 Task: Look for space in Mount Pearl, Canada from 10th July, 2023 to 15th July, 2023 for 7 adults in price range Rs.10000 to Rs.15000. Place can be entire place or shared room with 4 bedrooms having 7 beds and 4 bathrooms. Property type can be house, flat, guest house. Amenities needed are: wifi, TV, free parkinig on premises, gym, breakfast. Booking option can be shelf check-in. Required host language is .
Action: Mouse moved to (396, 82)
Screenshot: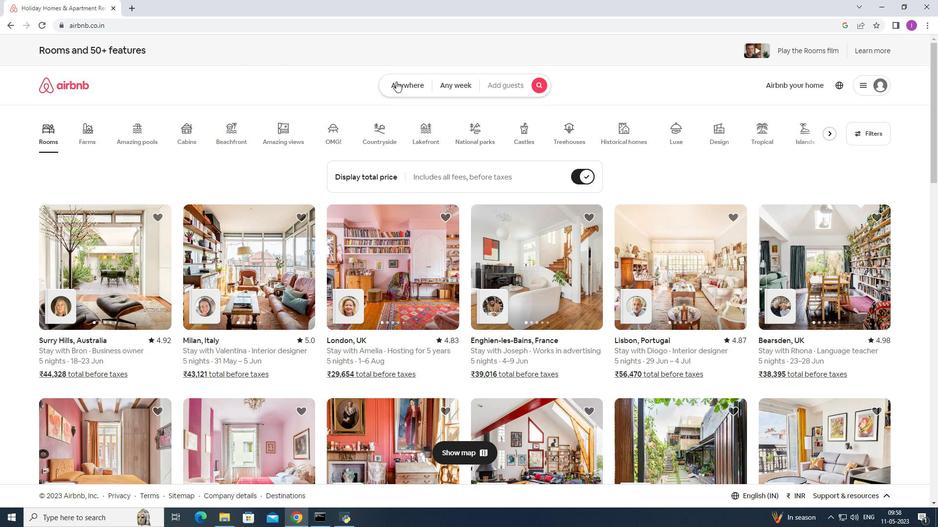 
Action: Mouse pressed left at (396, 82)
Screenshot: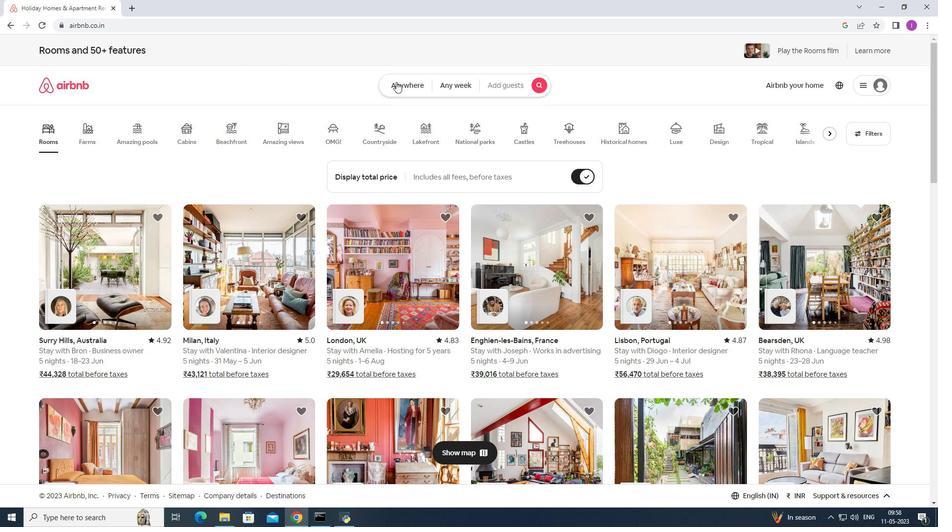 
Action: Mouse moved to (273, 128)
Screenshot: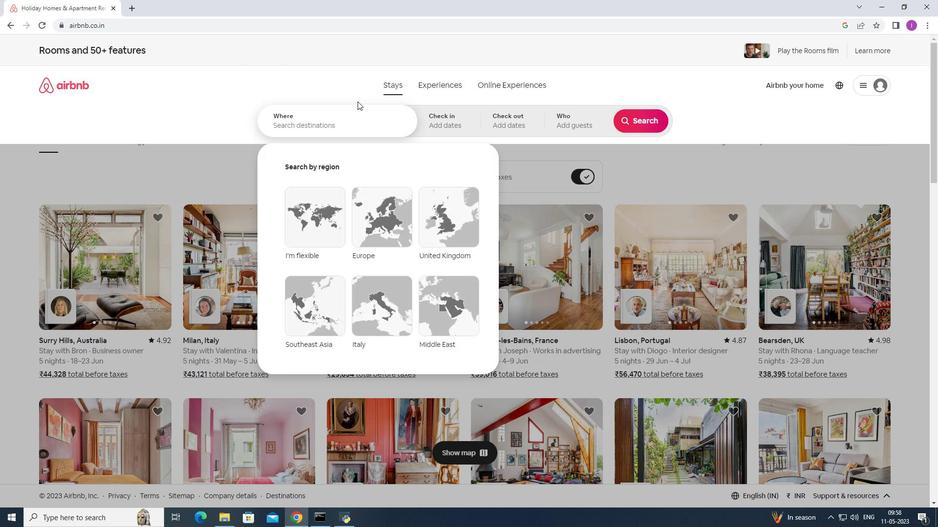 
Action: Mouse pressed left at (273, 128)
Screenshot: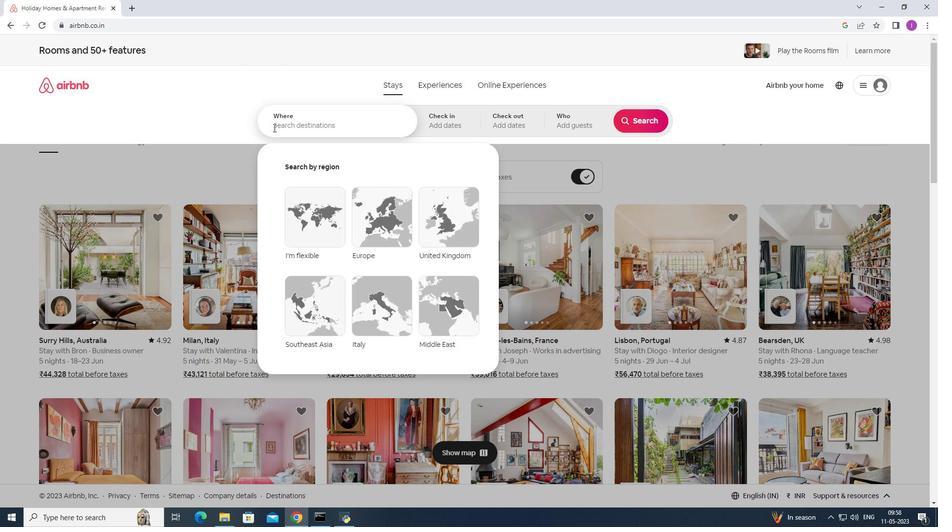 
Action: Mouse moved to (344, 114)
Screenshot: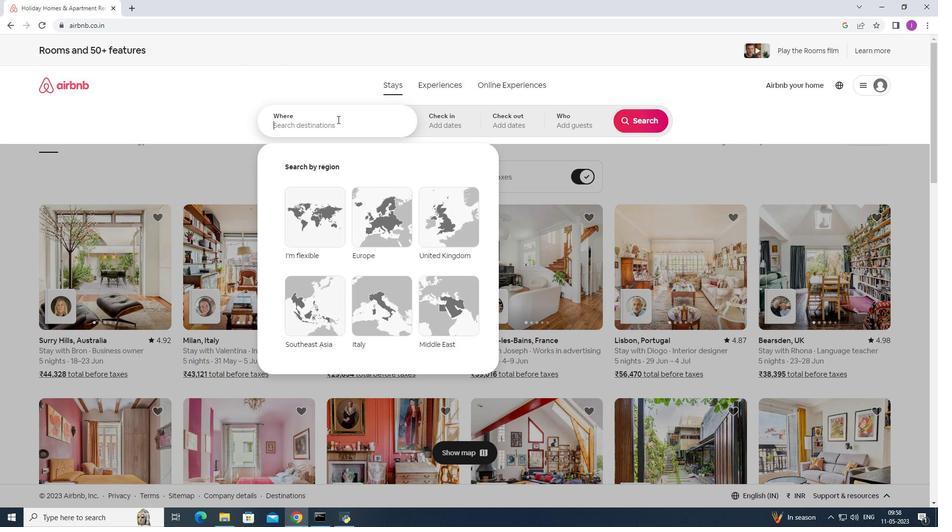 
Action: Key pressed <Key.shift>Mount<Key.space><Key.shift>Pearl,<Key.shift>Canada
Screenshot: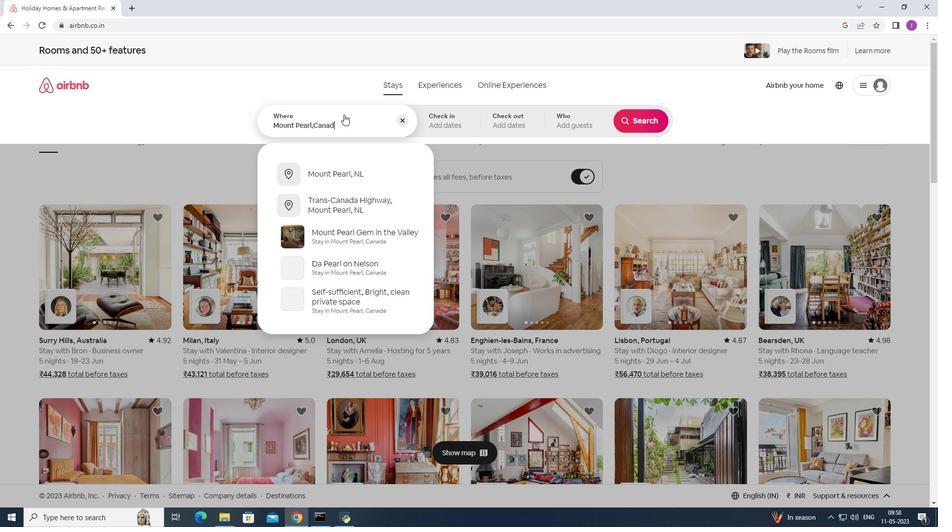 
Action: Mouse moved to (452, 123)
Screenshot: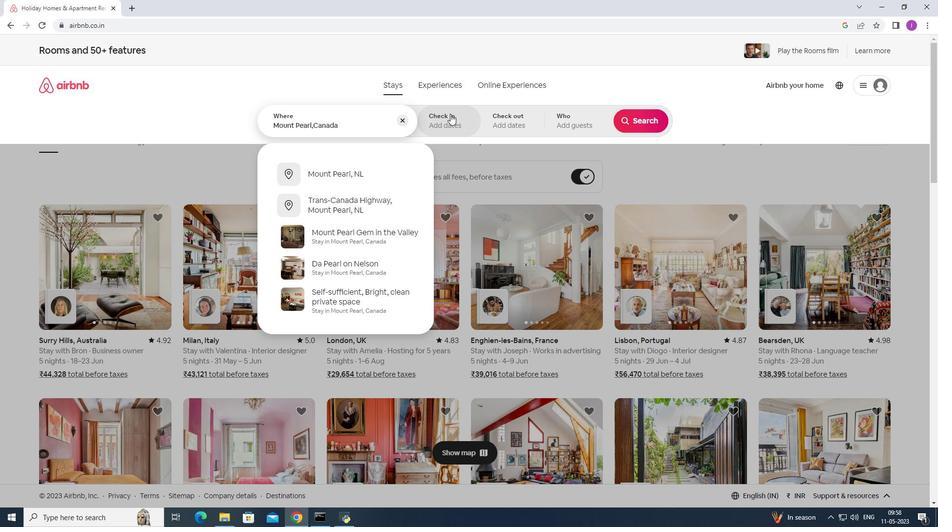 
Action: Mouse pressed left at (452, 123)
Screenshot: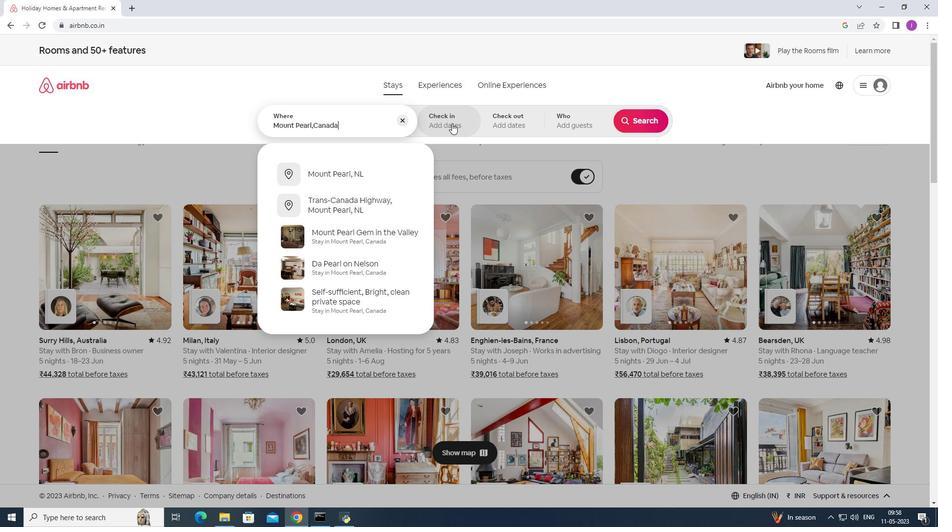 
Action: Mouse moved to (635, 193)
Screenshot: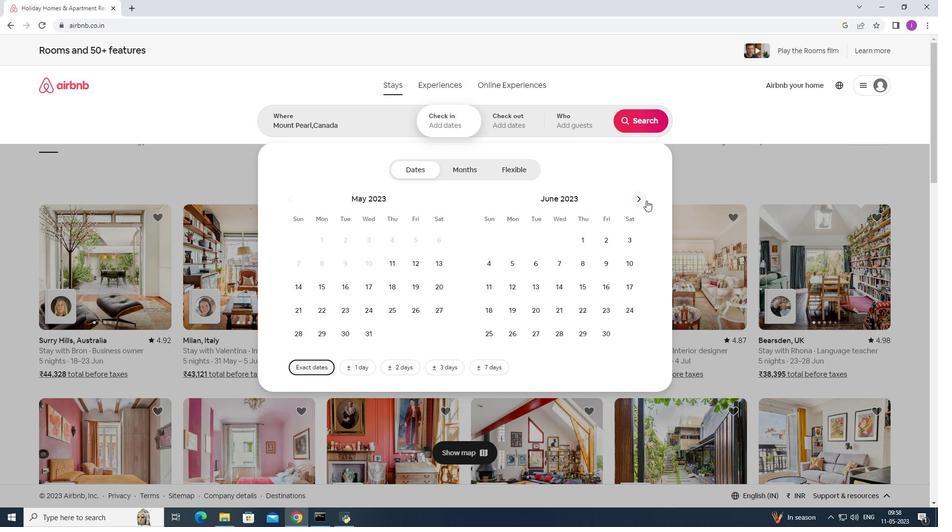 
Action: Mouse pressed left at (635, 193)
Screenshot: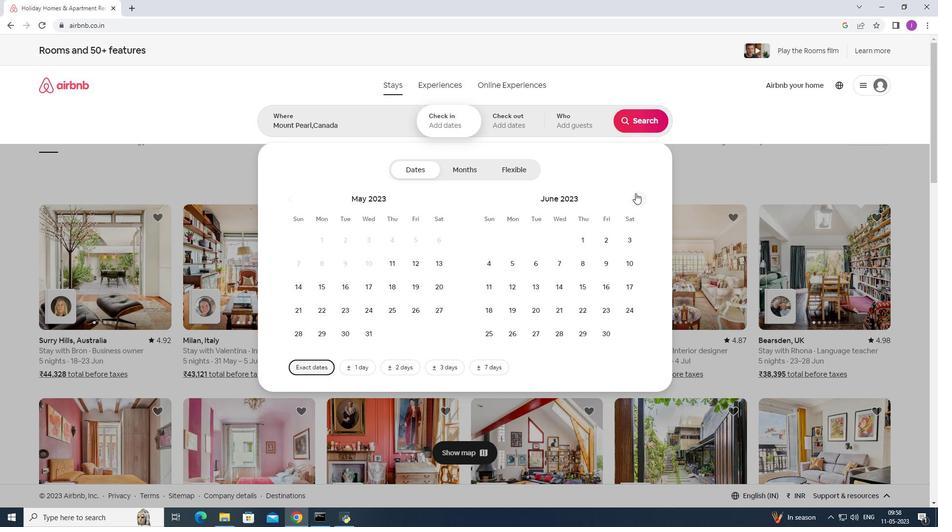 
Action: Mouse moved to (512, 283)
Screenshot: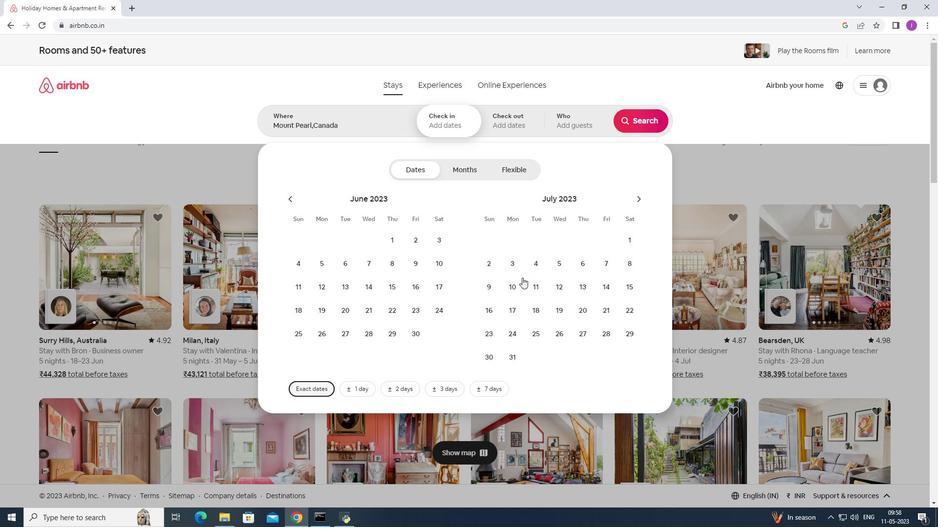 
Action: Mouse pressed left at (512, 283)
Screenshot: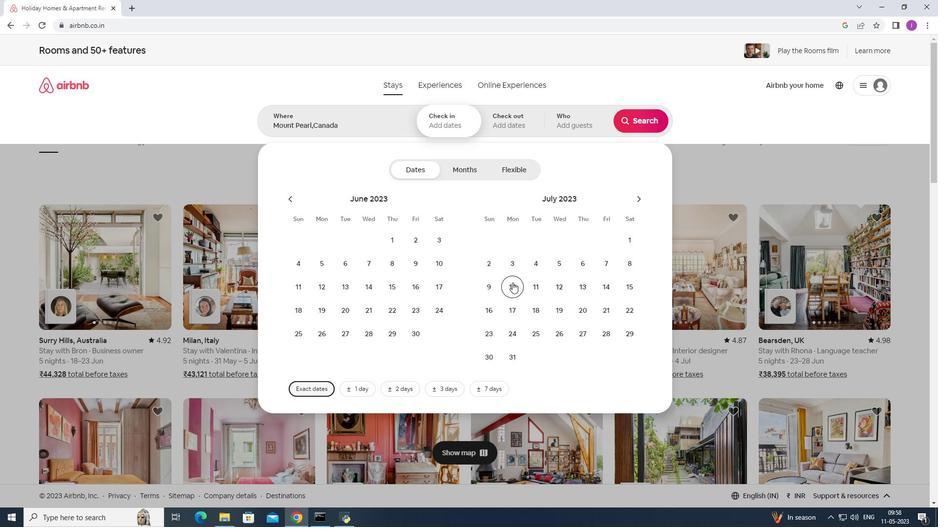 
Action: Mouse moved to (635, 291)
Screenshot: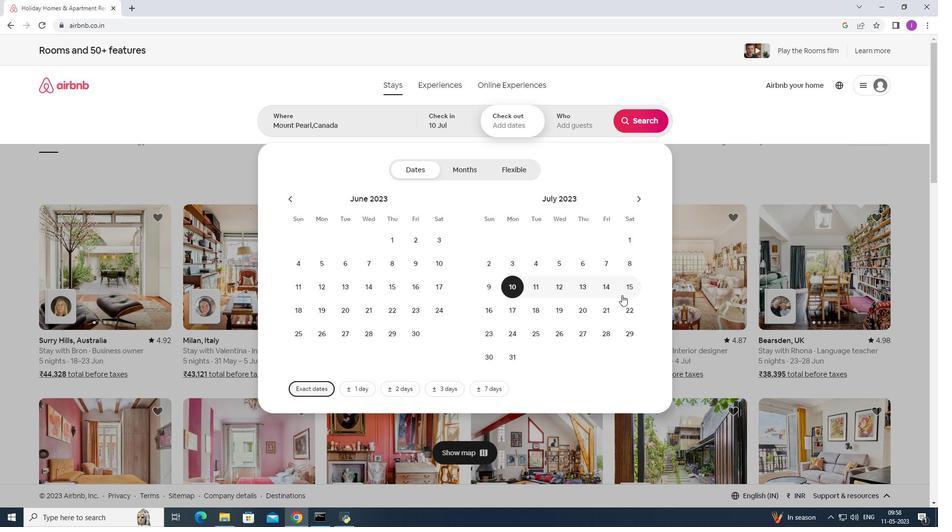 
Action: Mouse pressed left at (635, 291)
Screenshot: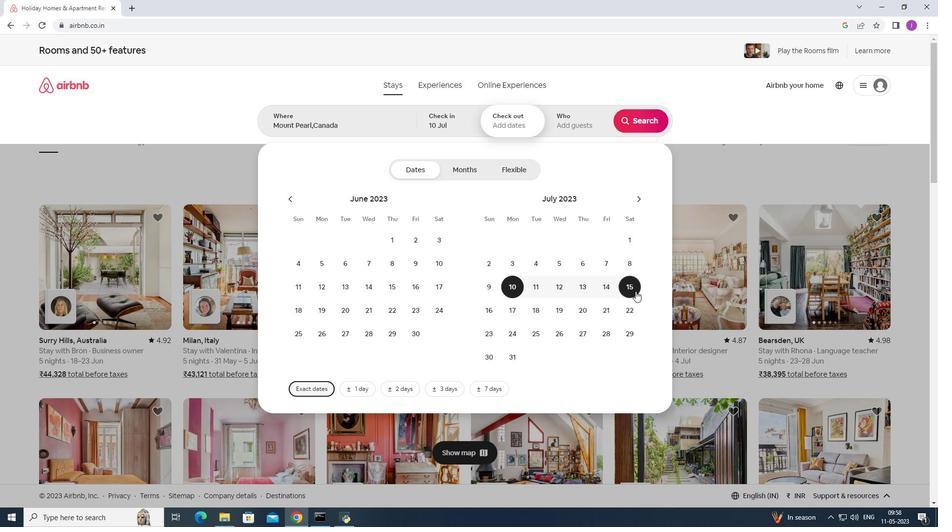 
Action: Mouse moved to (593, 126)
Screenshot: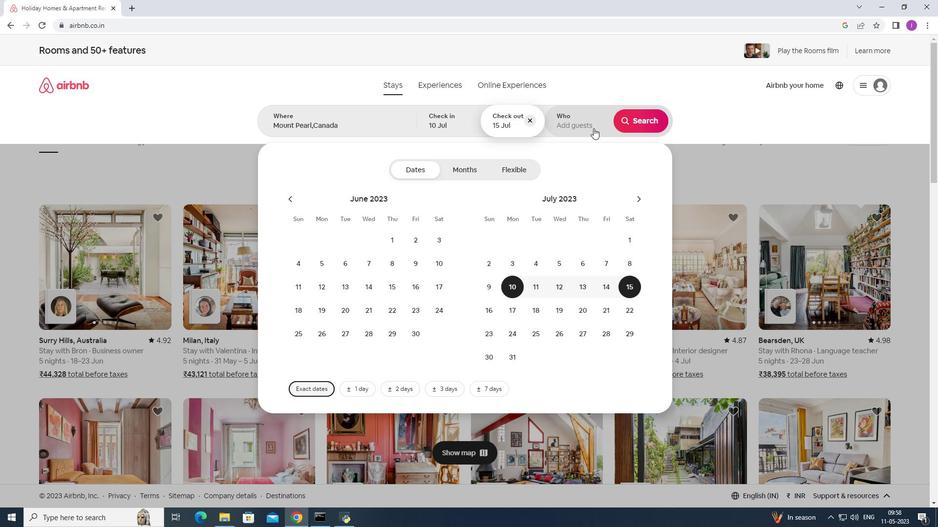 
Action: Mouse pressed left at (593, 126)
Screenshot: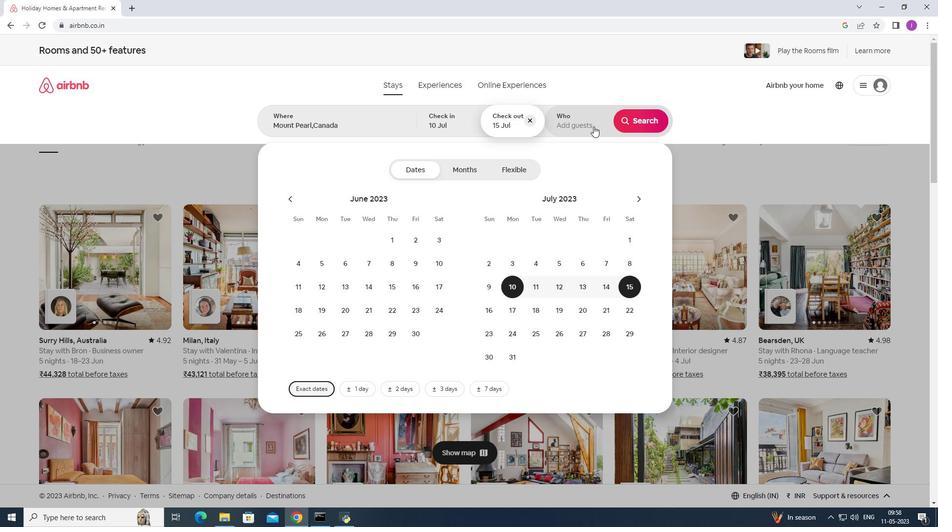 
Action: Mouse moved to (646, 173)
Screenshot: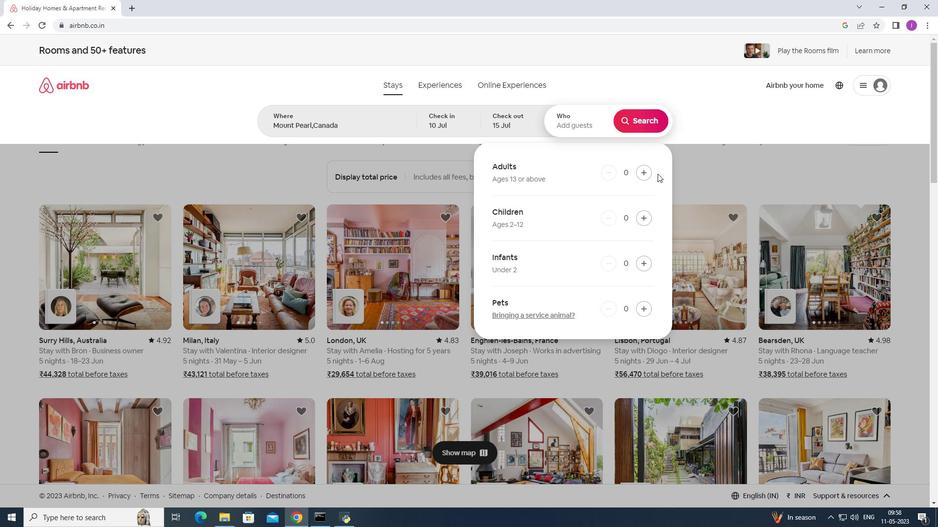 
Action: Mouse pressed left at (646, 173)
Screenshot: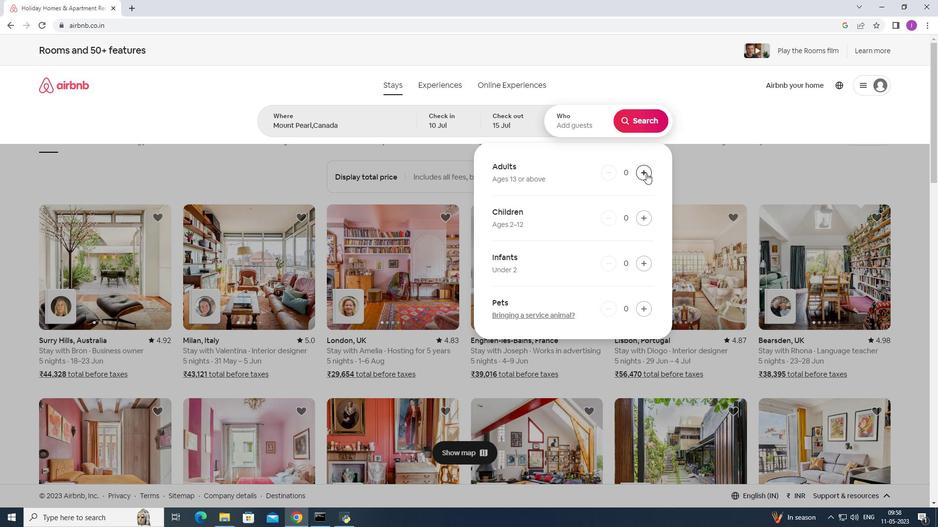 
Action: Mouse pressed left at (646, 173)
Screenshot: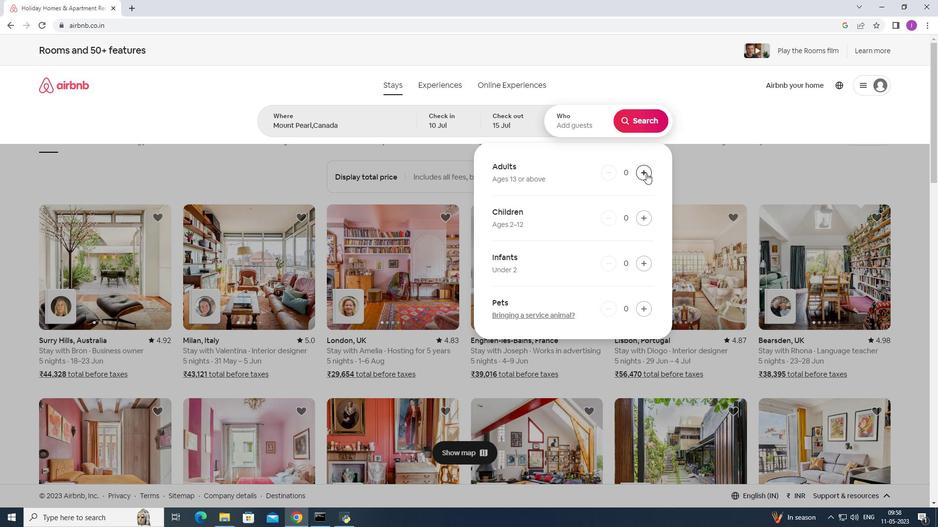 
Action: Mouse pressed left at (646, 173)
Screenshot: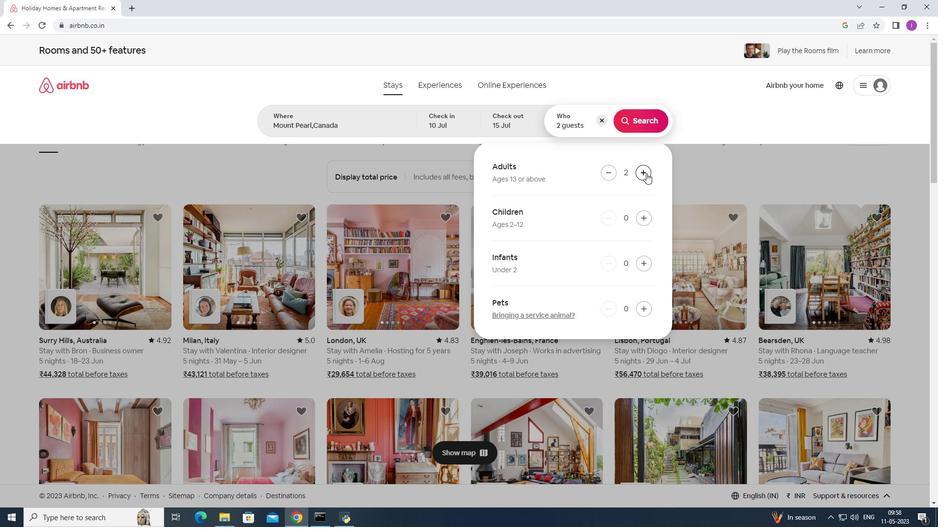 
Action: Mouse pressed left at (646, 173)
Screenshot: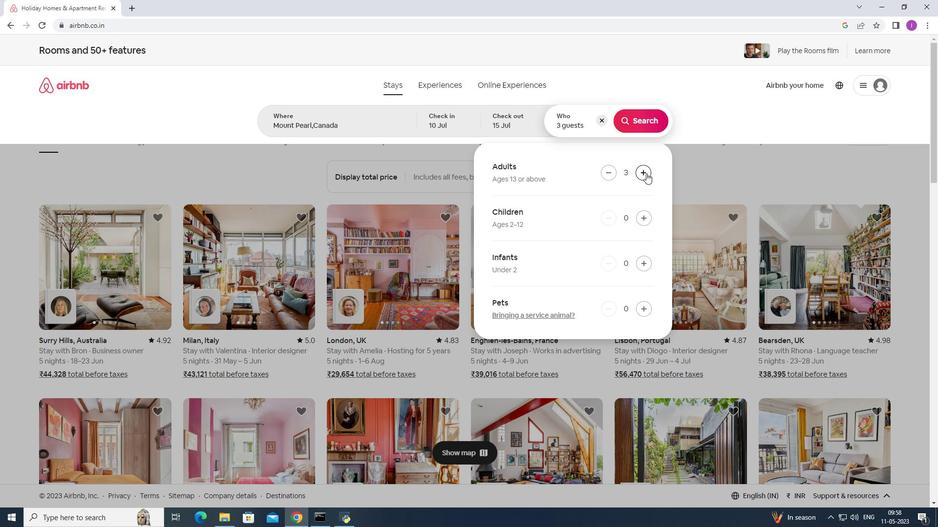 
Action: Mouse pressed left at (646, 173)
Screenshot: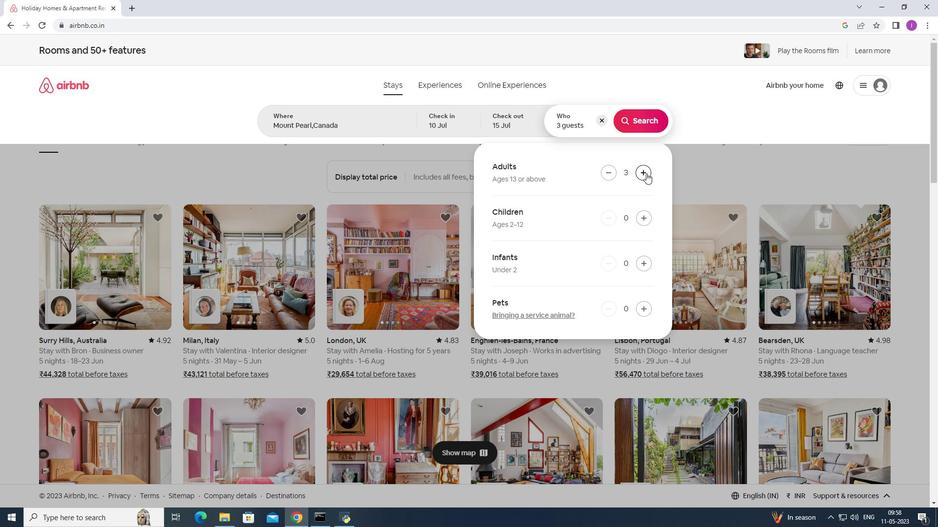 
Action: Mouse pressed left at (646, 173)
Screenshot: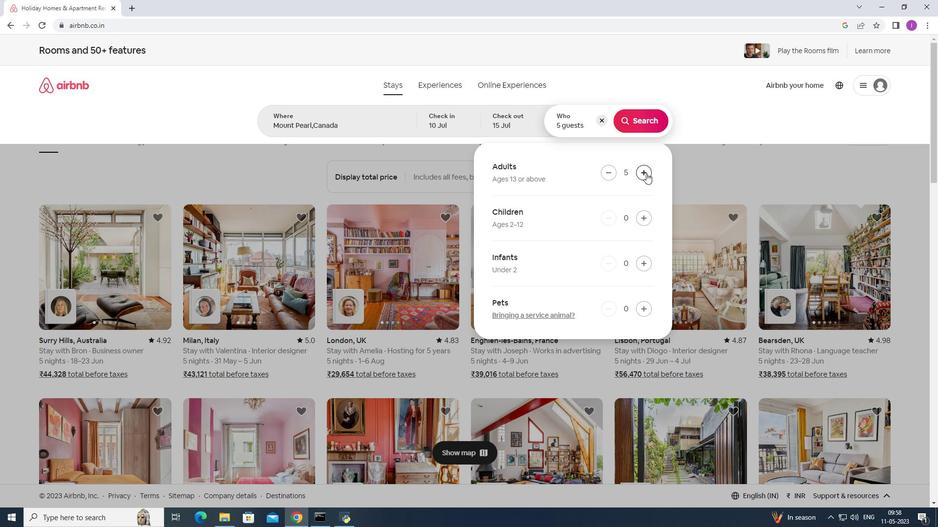 
Action: Mouse pressed left at (646, 173)
Screenshot: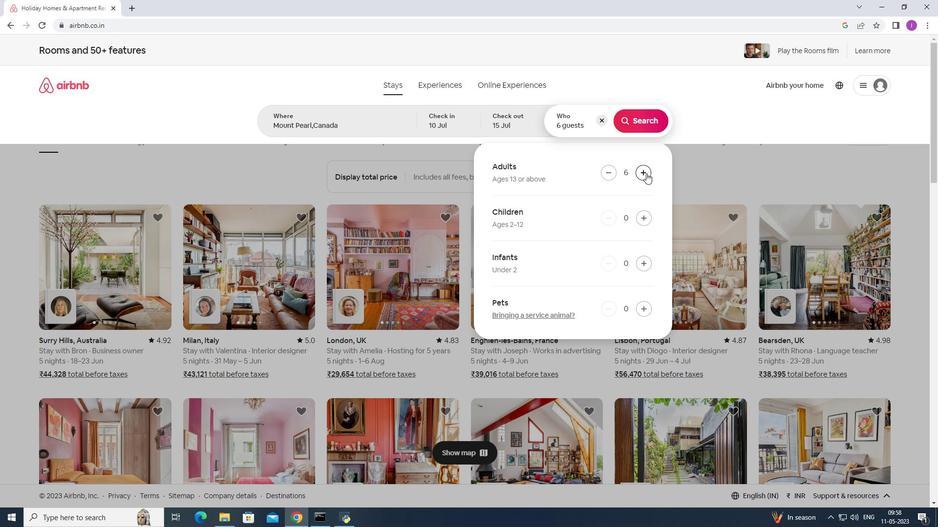 
Action: Mouse moved to (621, 122)
Screenshot: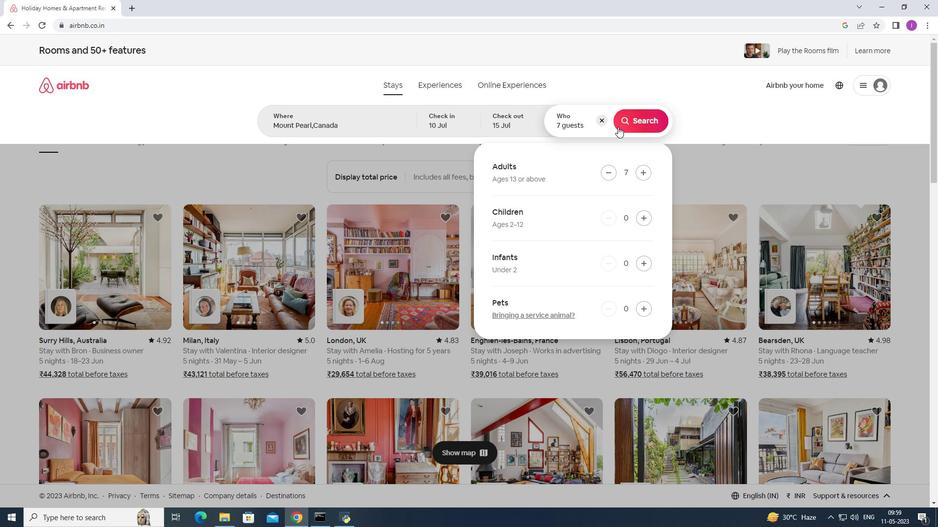 
Action: Mouse pressed left at (621, 122)
Screenshot: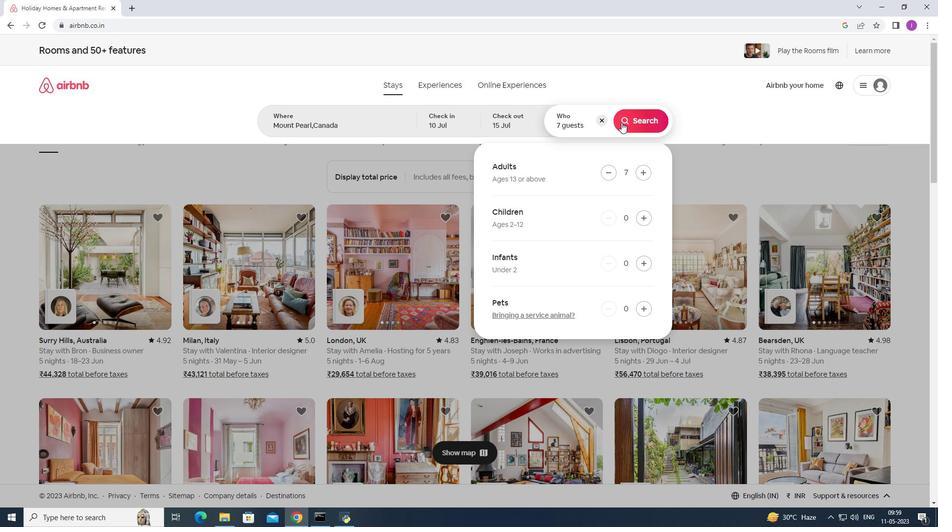 
Action: Mouse moved to (894, 91)
Screenshot: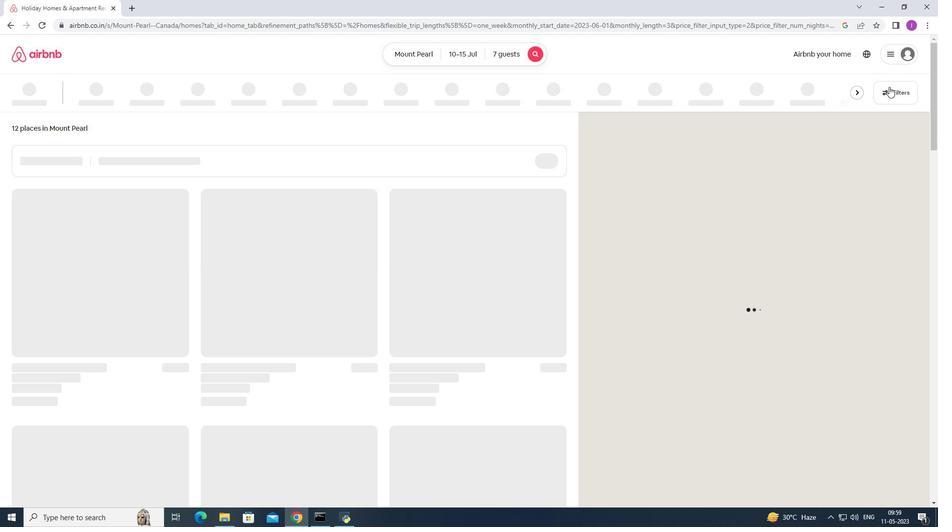 
Action: Mouse pressed left at (894, 91)
Screenshot: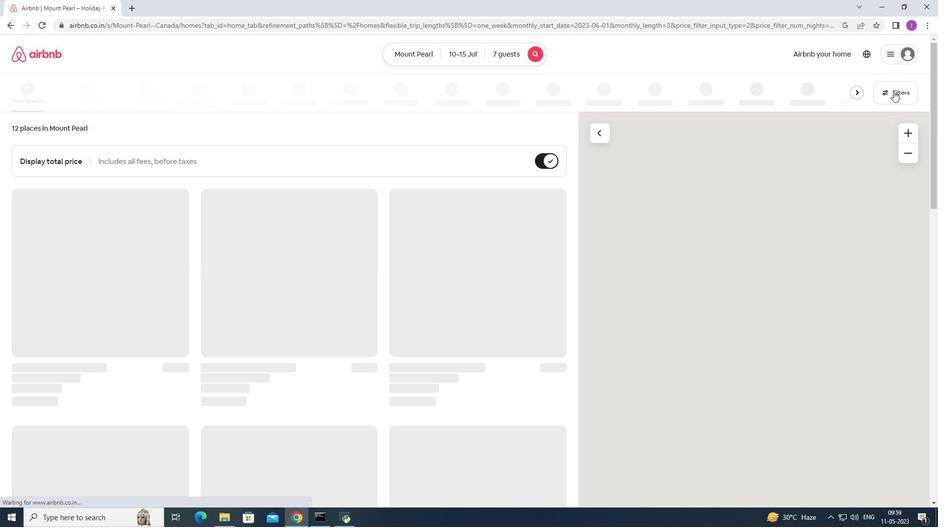
Action: Mouse moved to (525, 333)
Screenshot: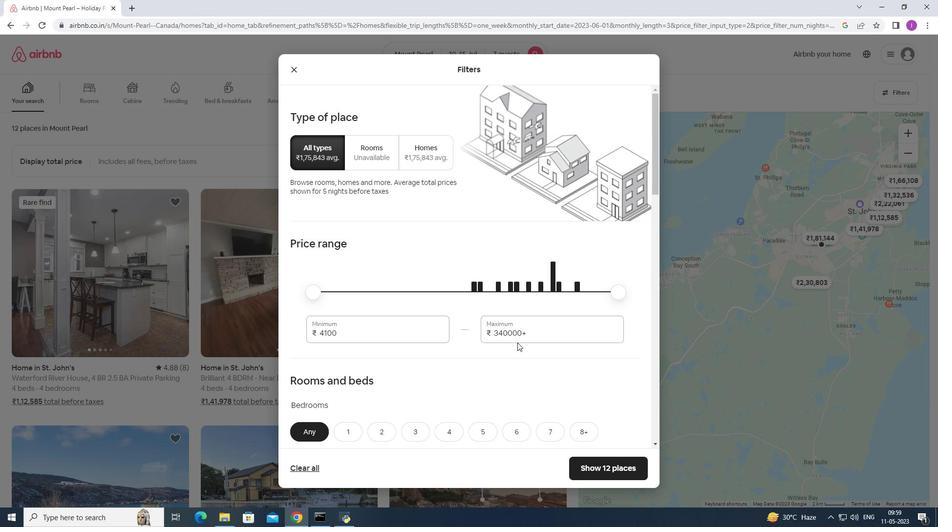
Action: Mouse pressed left at (525, 333)
Screenshot: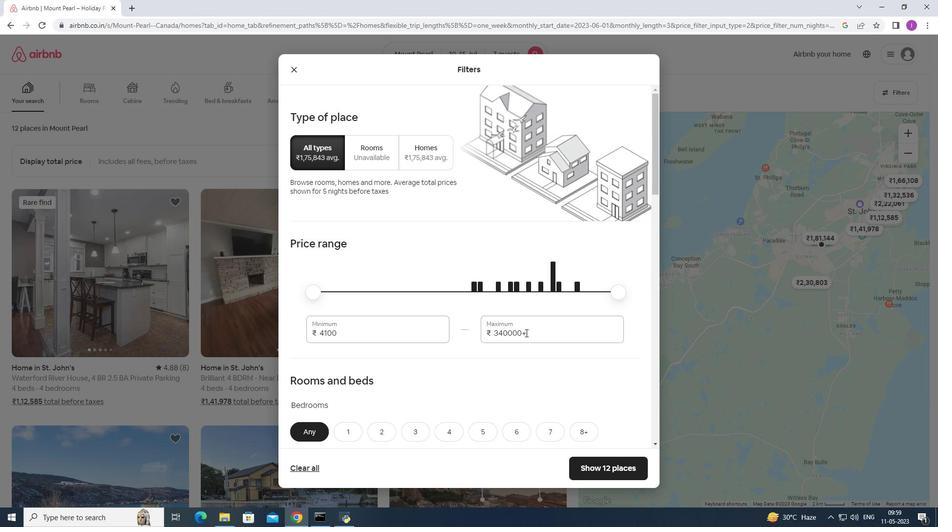 
Action: Mouse moved to (482, 336)
Screenshot: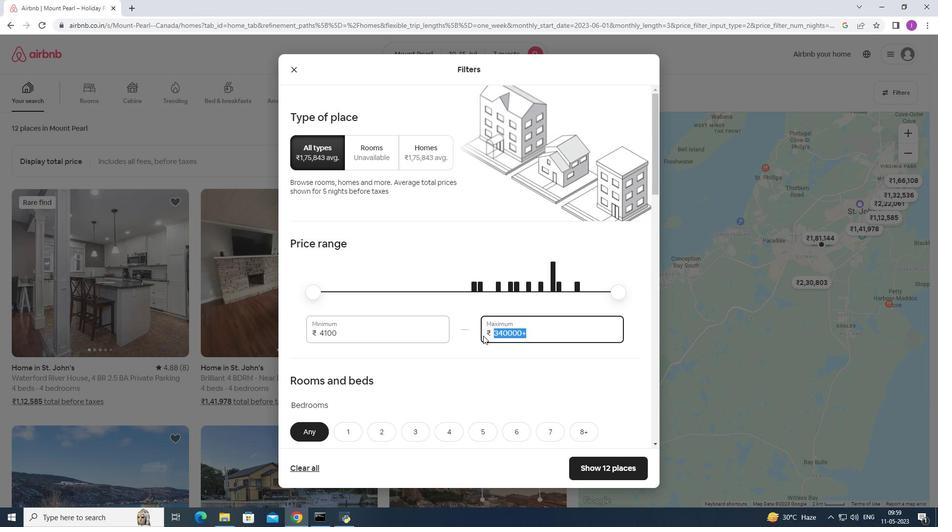 
Action: Key pressed 1
Screenshot: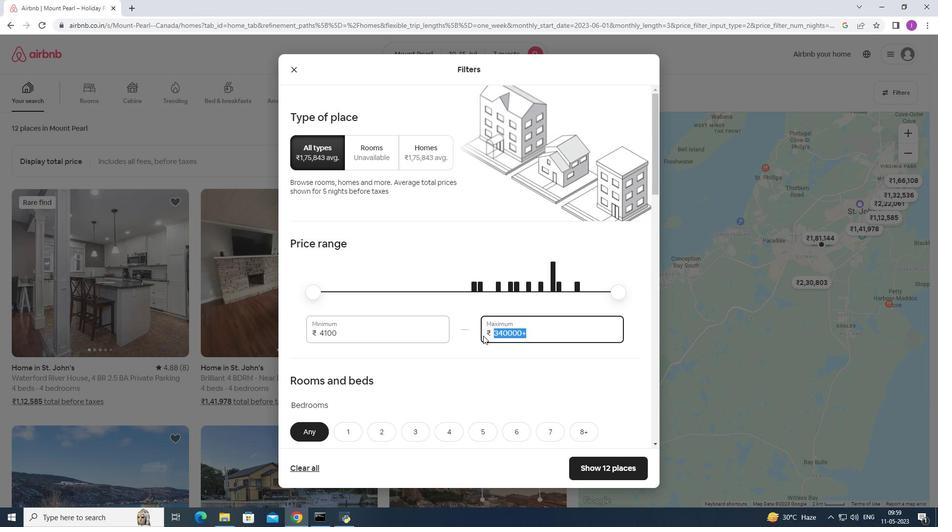 
Action: Mouse moved to (482, 335)
Screenshot: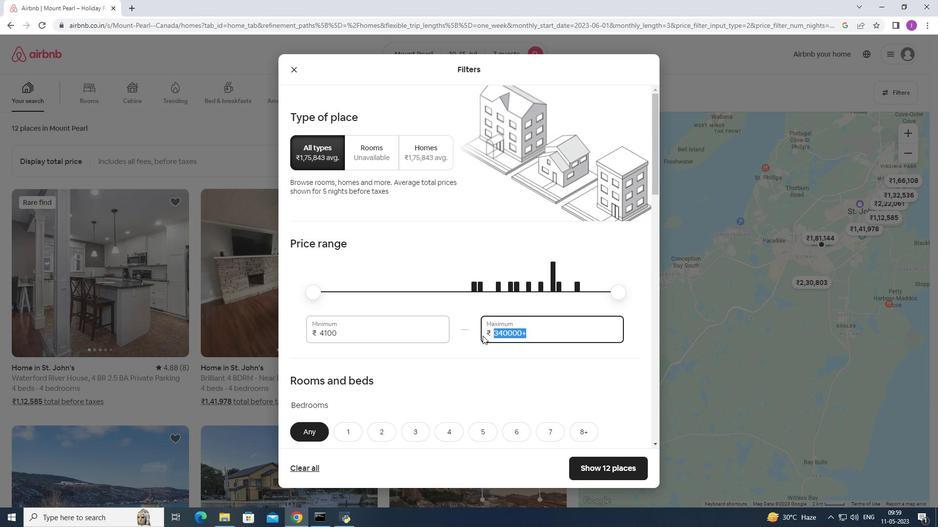 
Action: Key pressed 5000
Screenshot: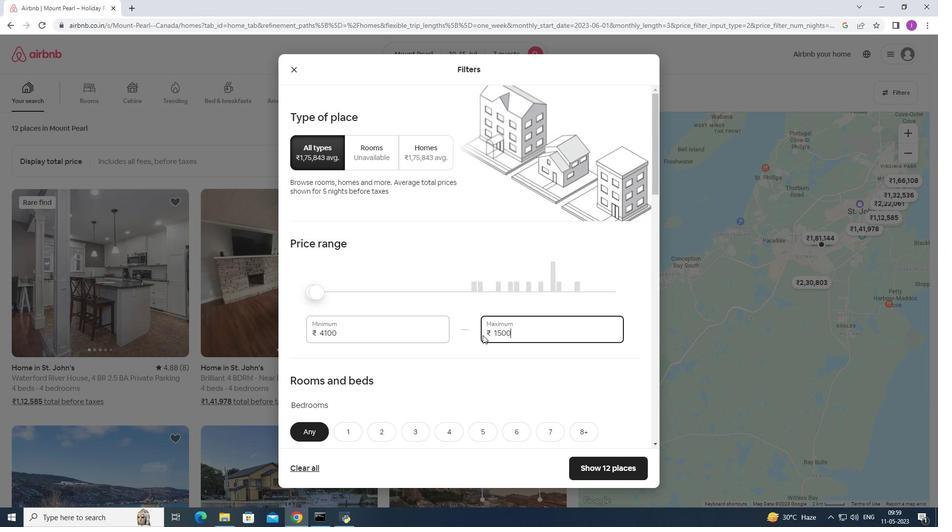 
Action: Mouse moved to (354, 333)
Screenshot: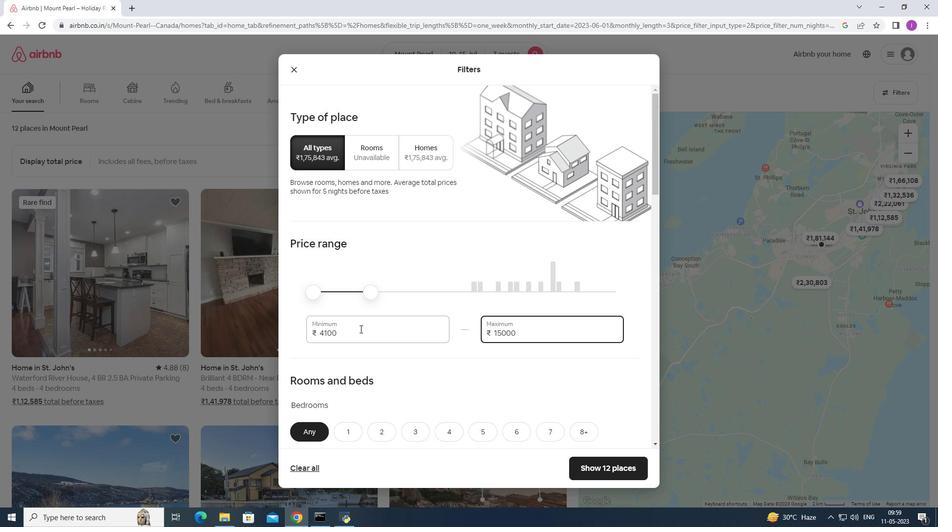 
Action: Mouse pressed left at (354, 333)
Screenshot: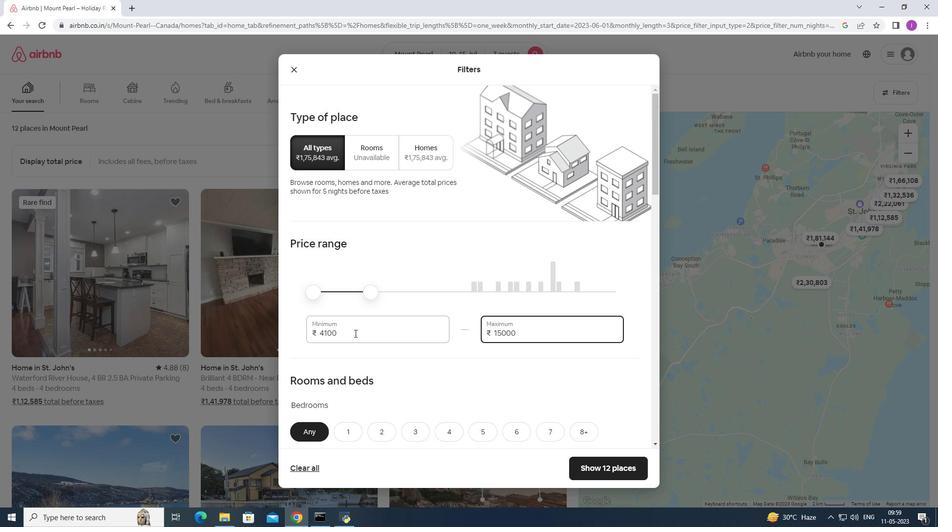 
Action: Mouse moved to (323, 338)
Screenshot: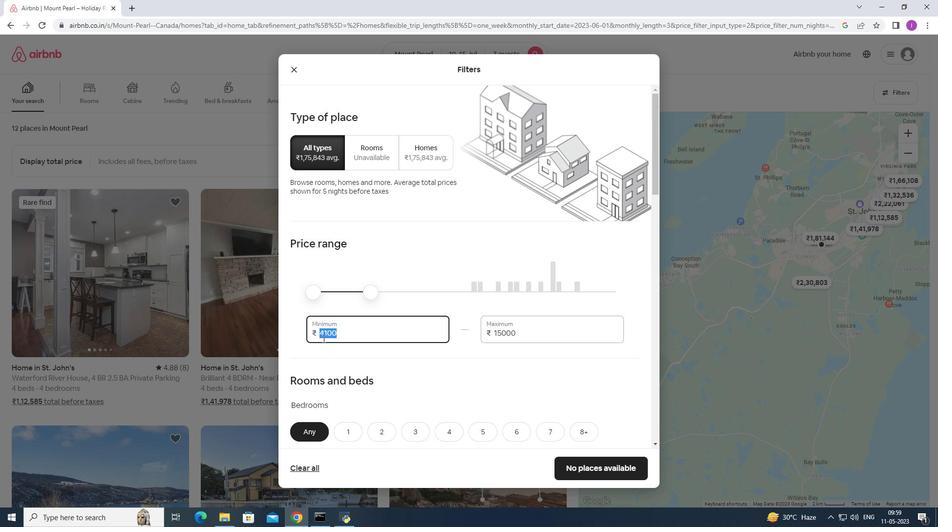 
Action: Key pressed 1
Screenshot: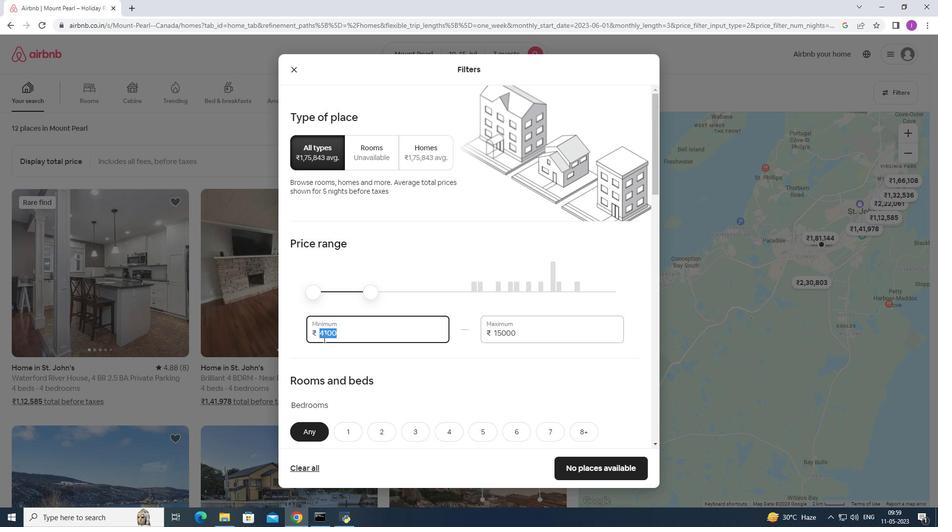 
Action: Mouse moved to (326, 344)
Screenshot: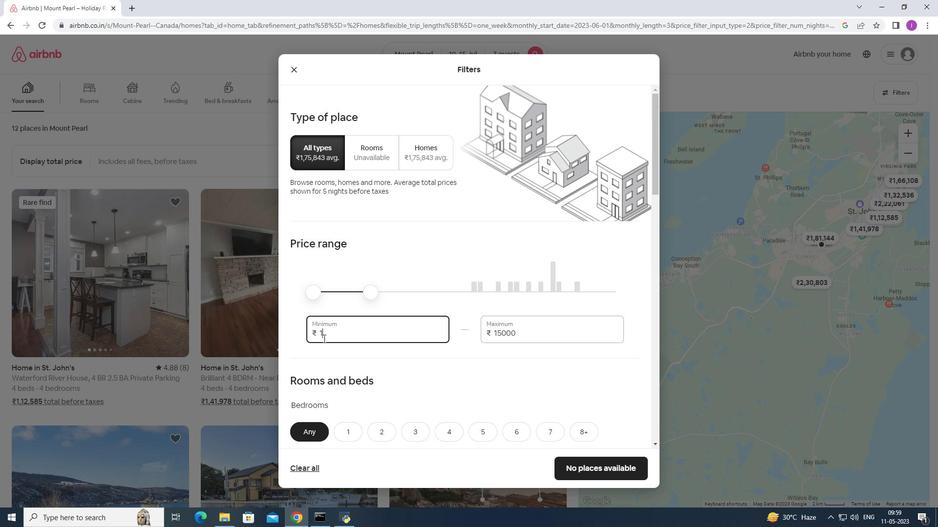 
Action: Key pressed 0
Screenshot: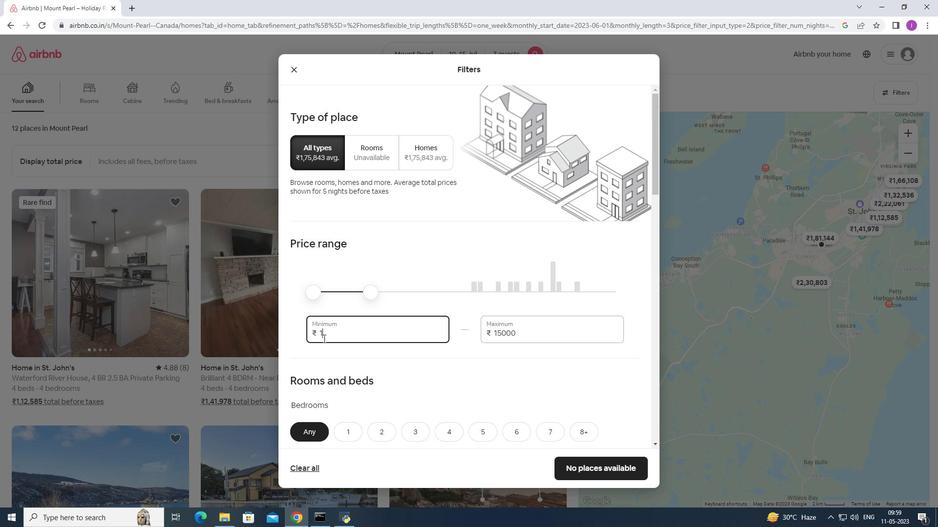 
Action: Mouse moved to (326, 344)
Screenshot: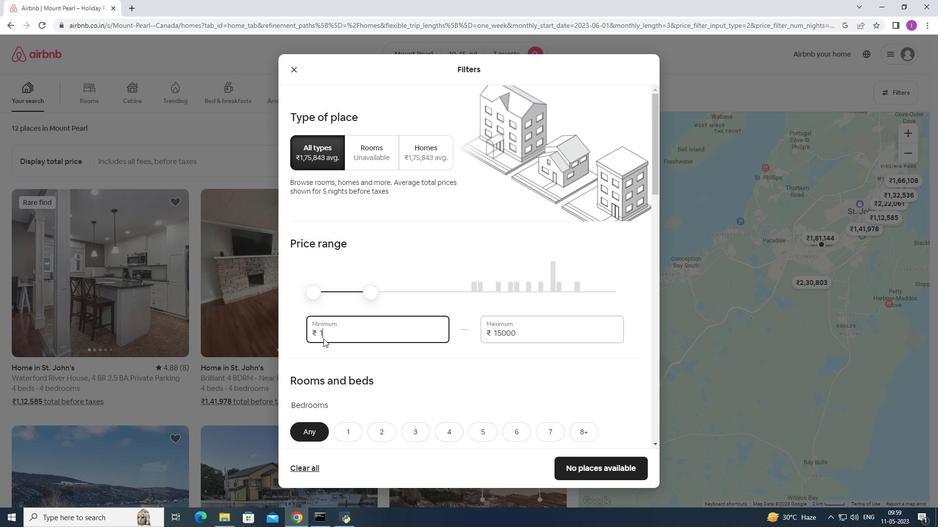 
Action: Key pressed 0
Screenshot: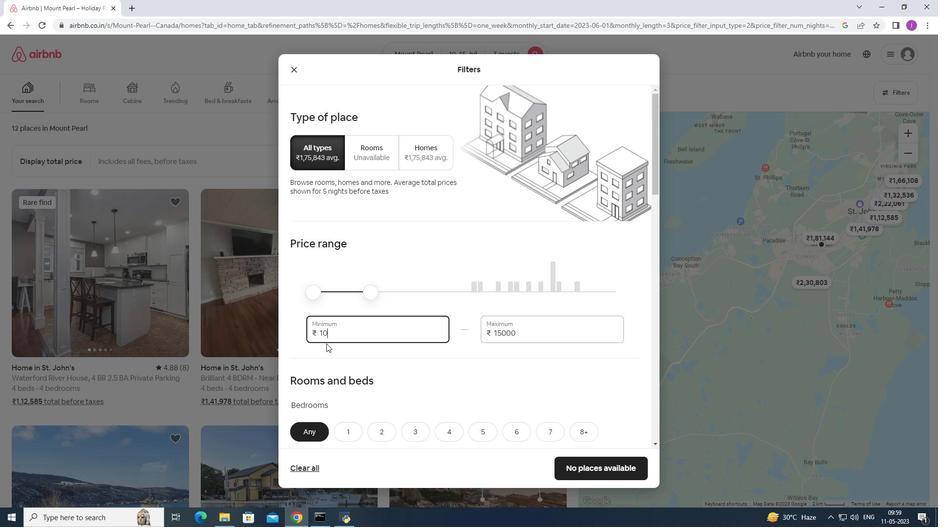 
Action: Mouse moved to (327, 344)
Screenshot: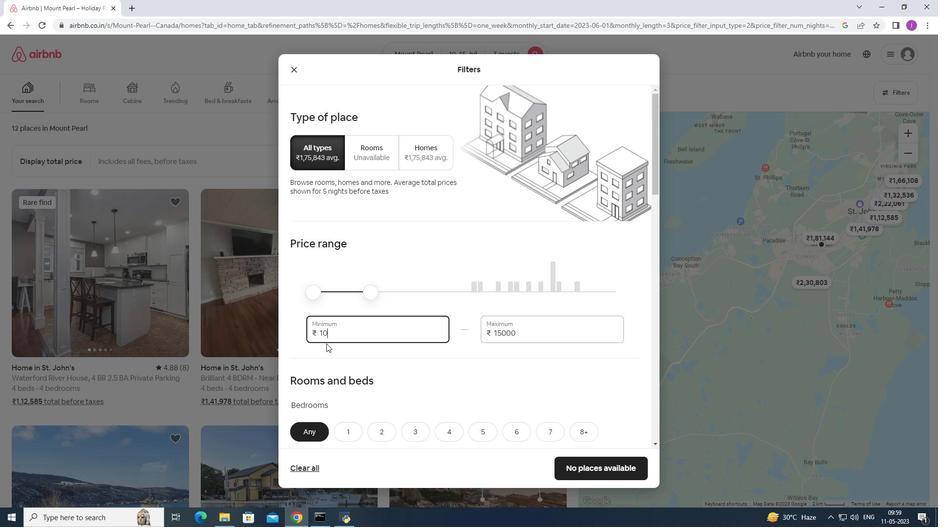 
Action: Key pressed 0
Screenshot: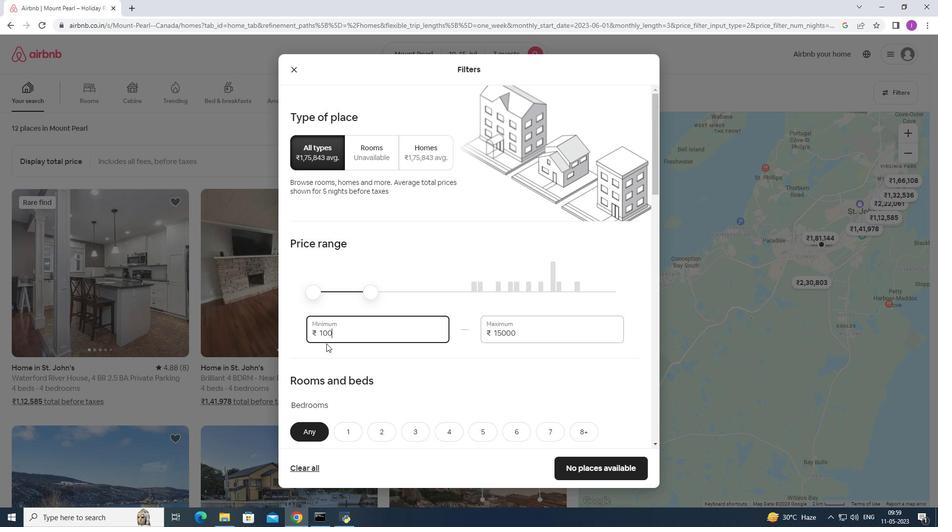 
Action: Mouse moved to (331, 343)
Screenshot: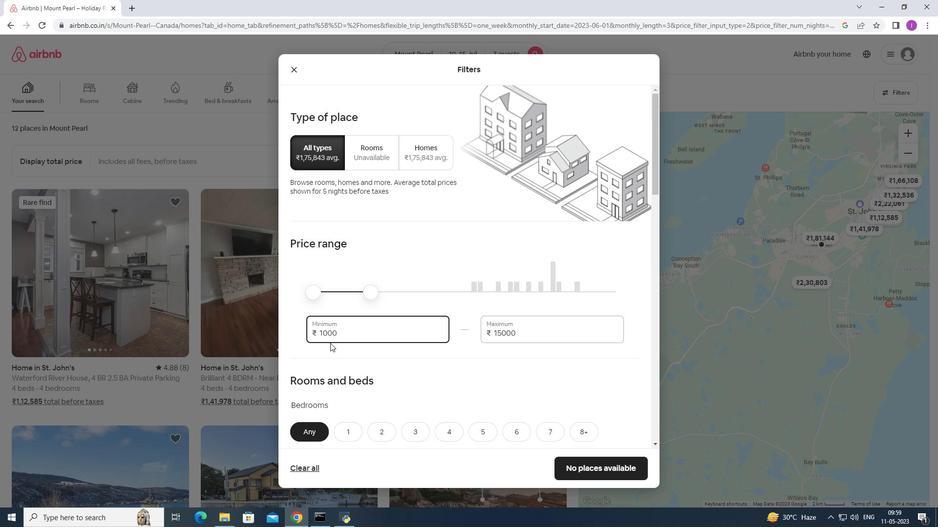 
Action: Key pressed 0
Screenshot: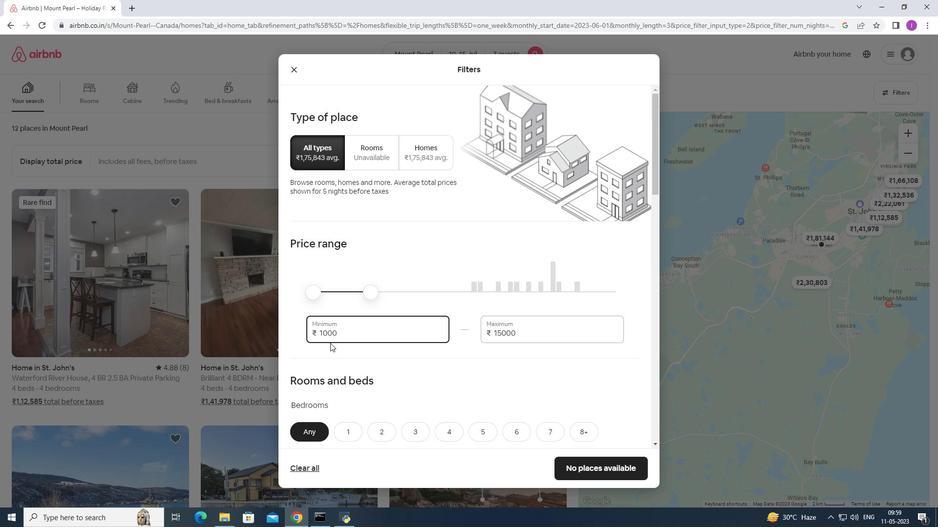 
Action: Mouse moved to (397, 378)
Screenshot: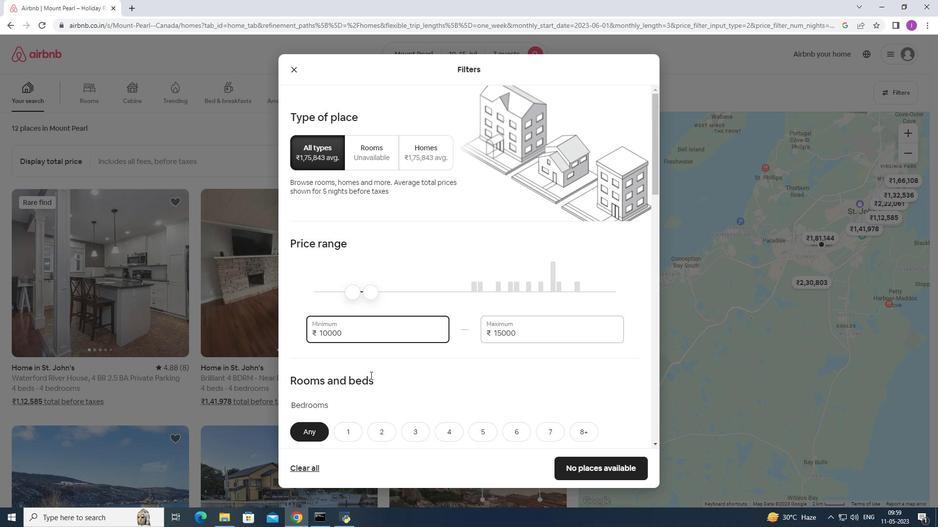 
Action: Mouse scrolled (397, 378) with delta (0, 0)
Screenshot: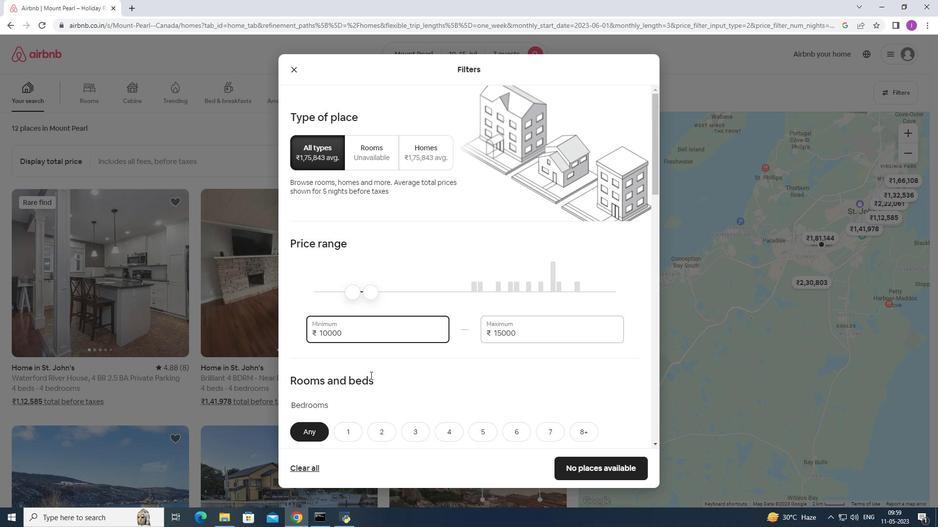 
Action: Mouse moved to (415, 380)
Screenshot: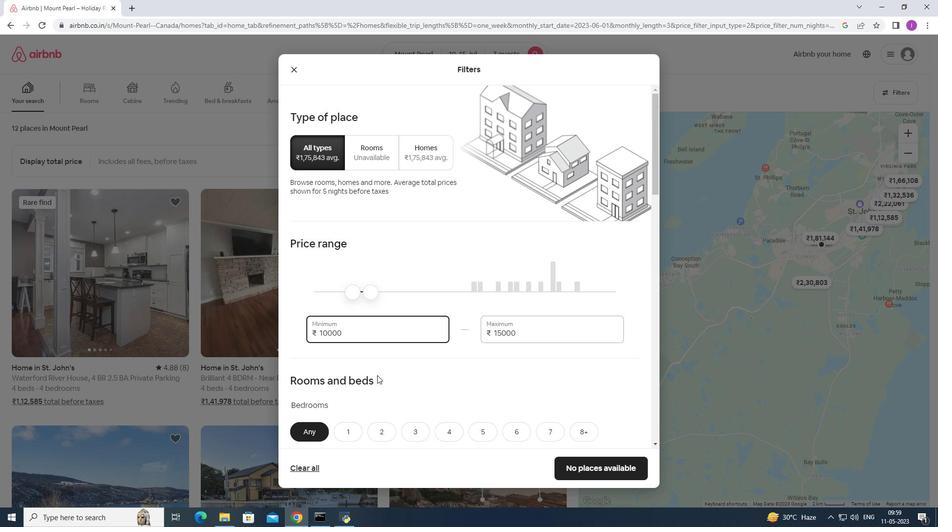 
Action: Mouse scrolled (415, 379) with delta (0, 0)
Screenshot: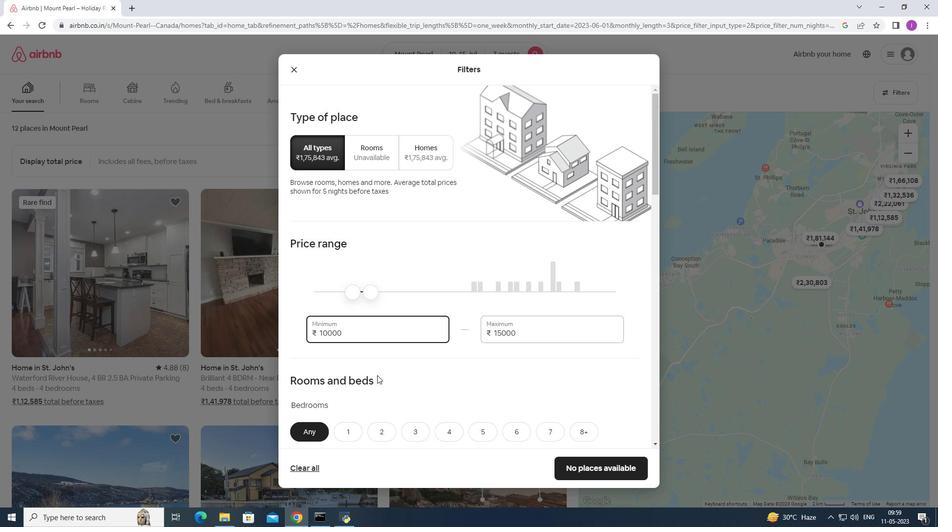 
Action: Mouse moved to (452, 334)
Screenshot: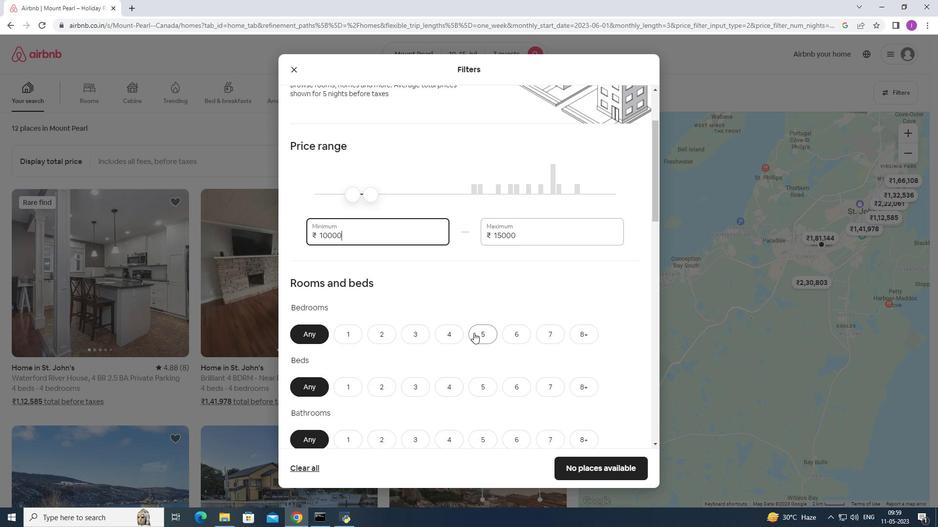 
Action: Mouse pressed left at (452, 334)
Screenshot: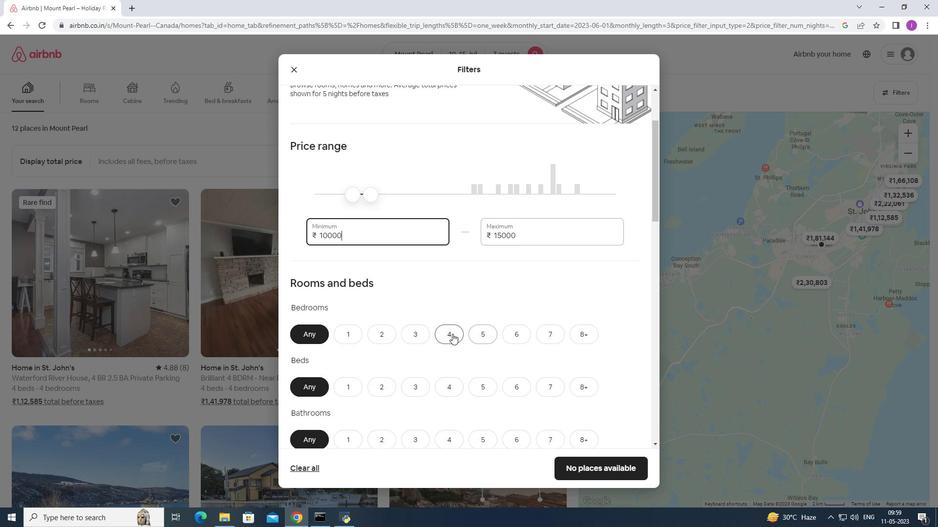 
Action: Mouse moved to (477, 347)
Screenshot: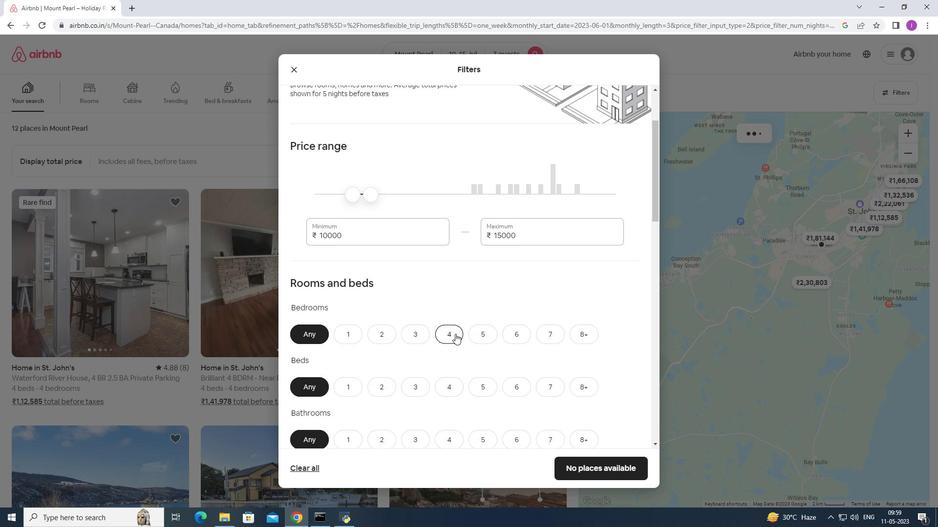
Action: Mouse scrolled (477, 346) with delta (0, 0)
Screenshot: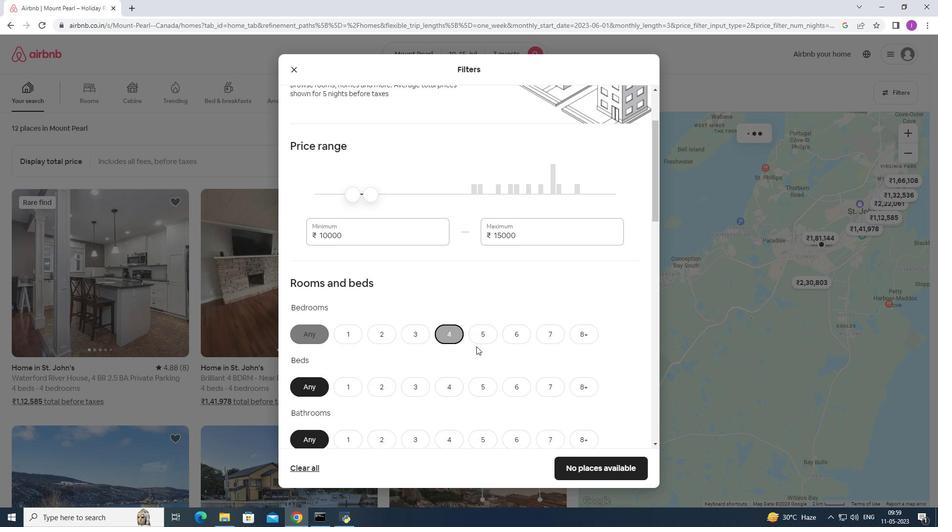 
Action: Mouse scrolled (477, 346) with delta (0, 0)
Screenshot: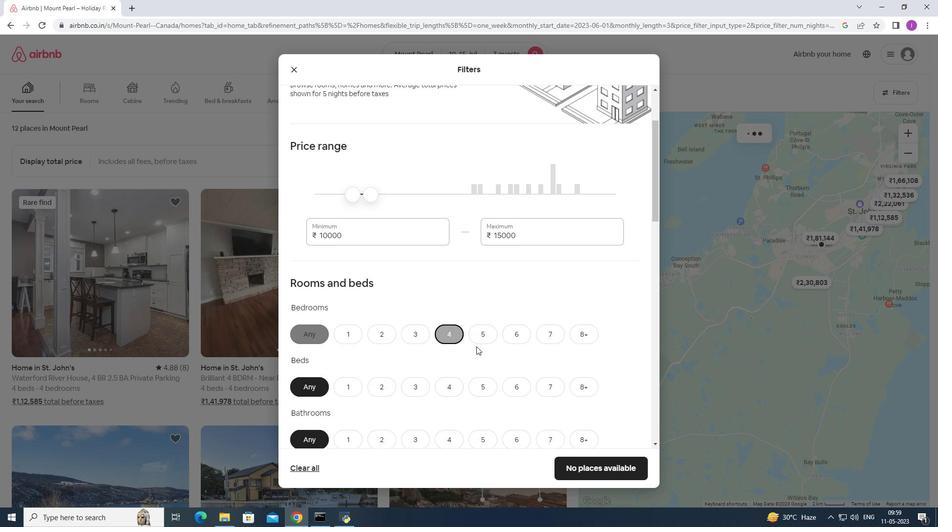 
Action: Mouse moved to (557, 288)
Screenshot: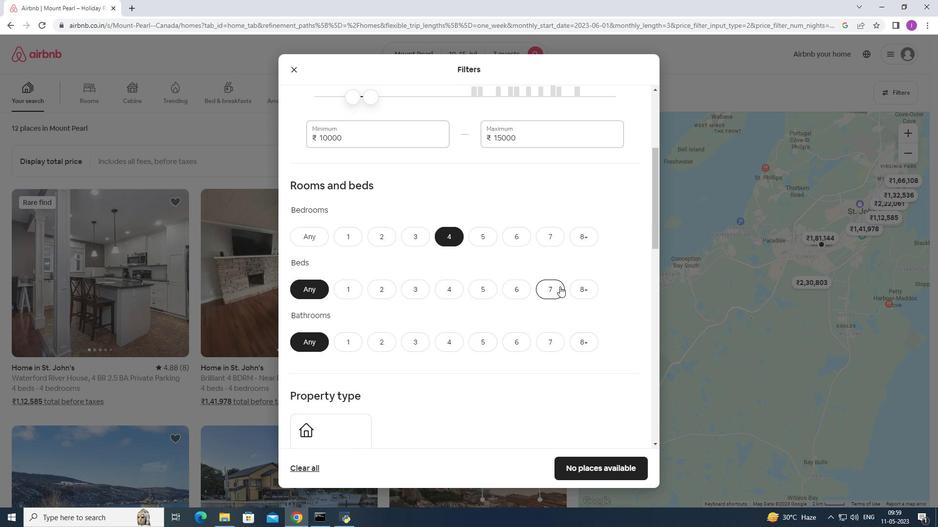 
Action: Mouse pressed left at (557, 288)
Screenshot: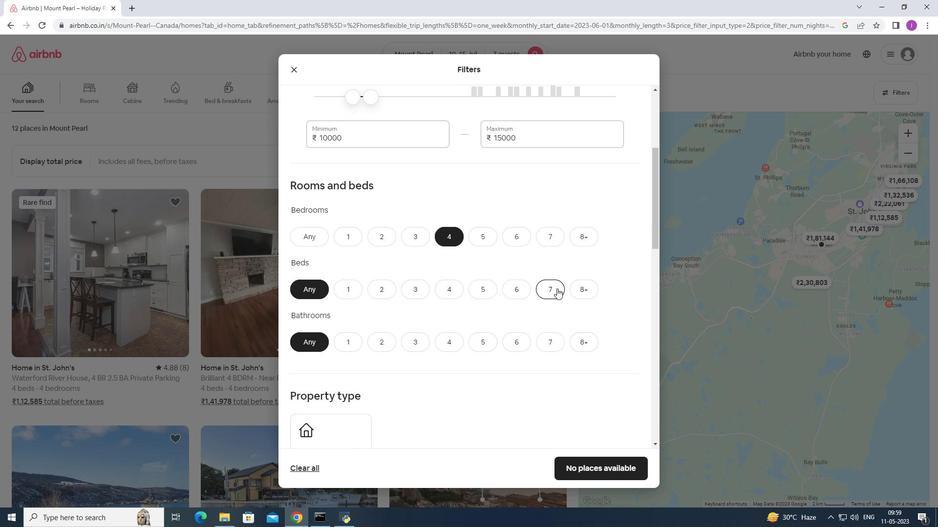 
Action: Mouse moved to (500, 336)
Screenshot: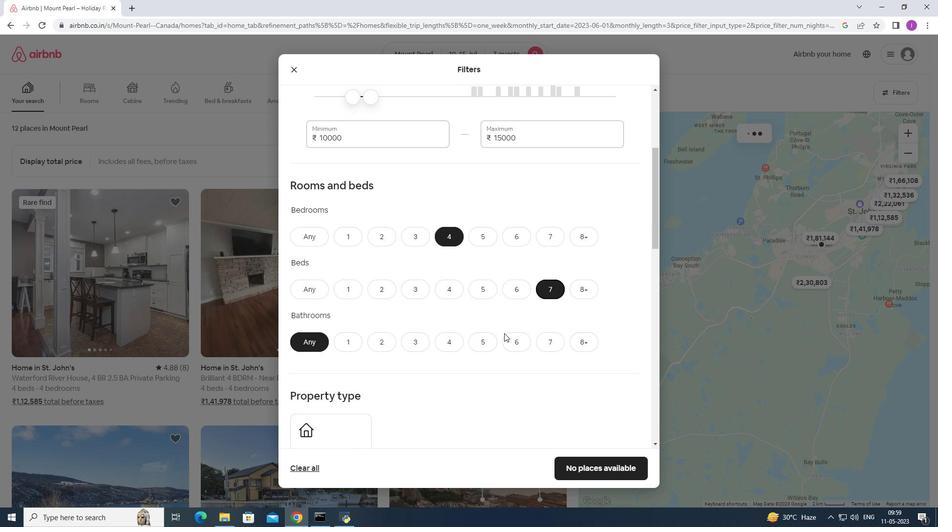 
Action: Mouse scrolled (500, 336) with delta (0, 0)
Screenshot: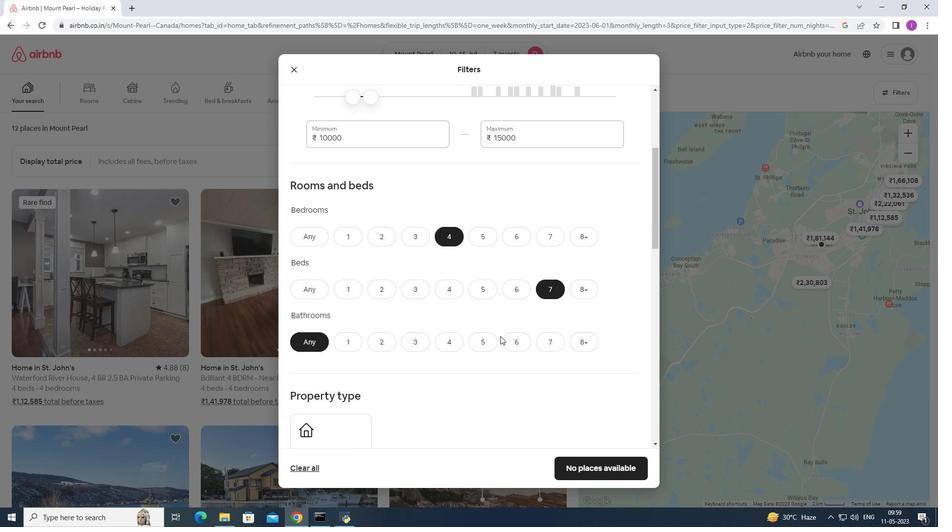
Action: Mouse moved to (500, 336)
Screenshot: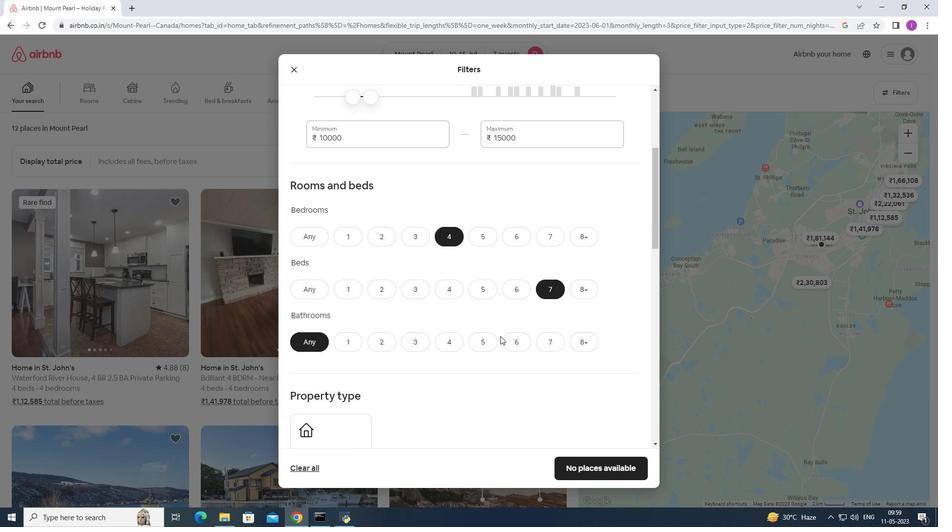 
Action: Mouse scrolled (500, 336) with delta (0, 0)
Screenshot: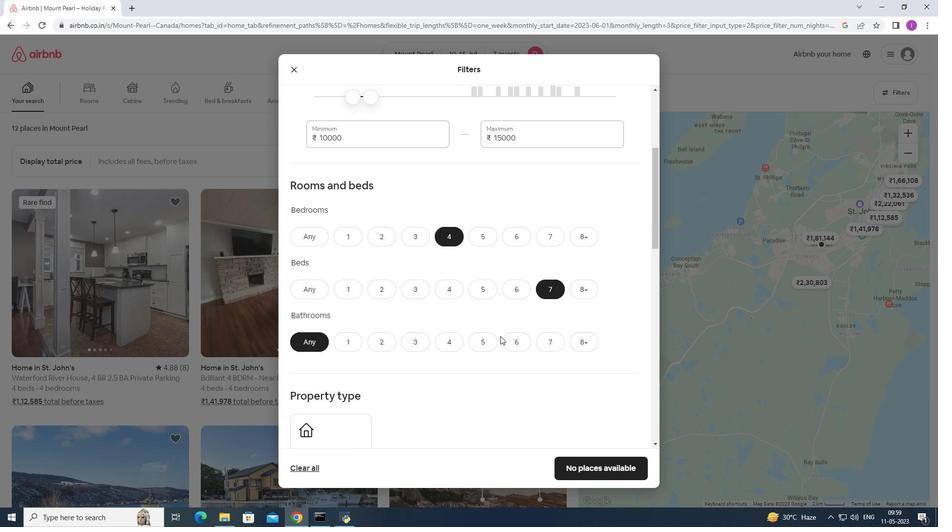 
Action: Mouse moved to (442, 242)
Screenshot: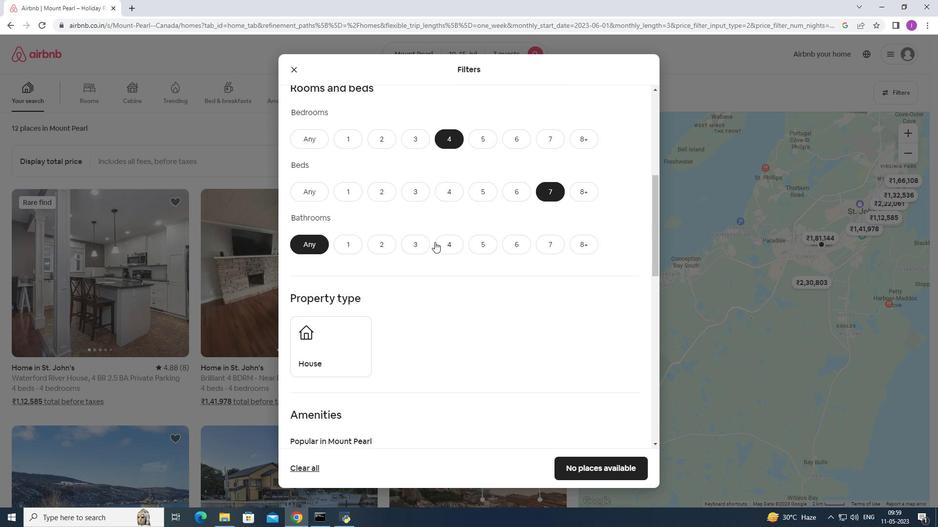 
Action: Mouse pressed left at (442, 242)
Screenshot: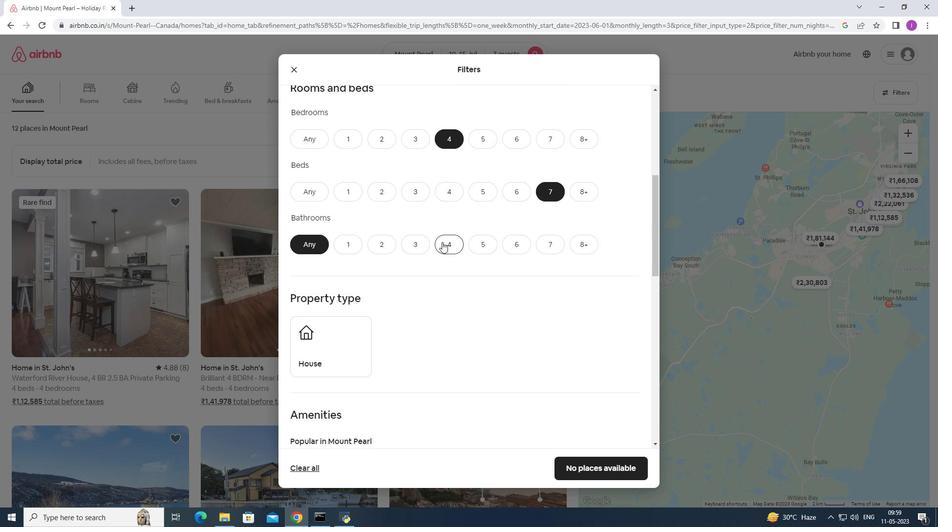 
Action: Mouse moved to (436, 330)
Screenshot: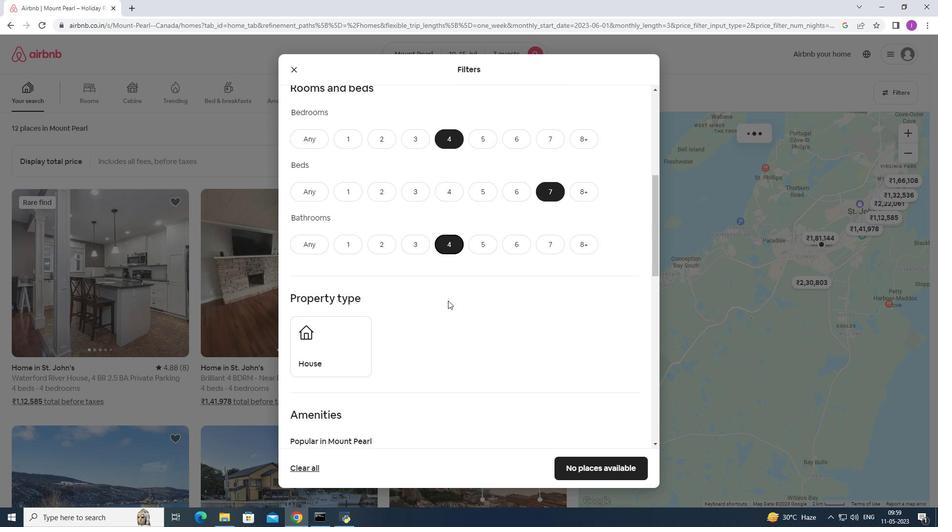 
Action: Mouse scrolled (436, 329) with delta (0, 0)
Screenshot: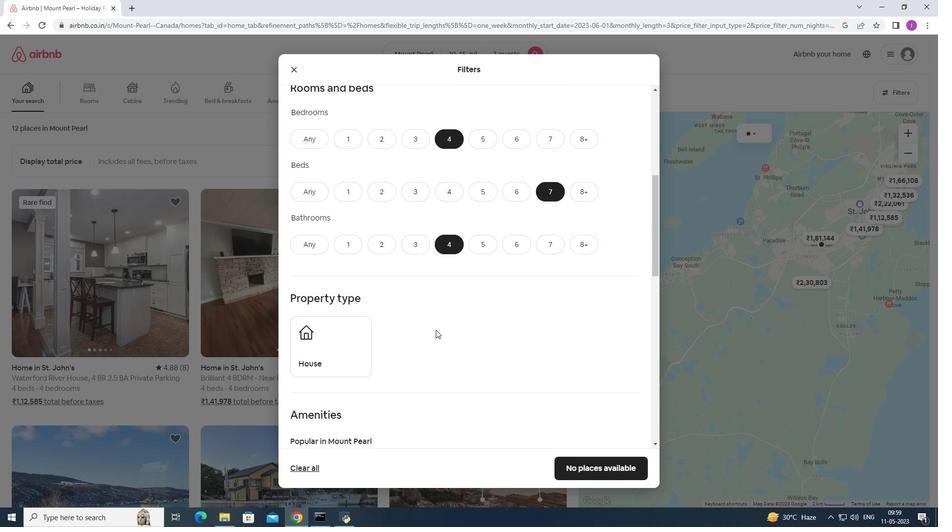 
Action: Mouse scrolled (436, 329) with delta (0, 0)
Screenshot: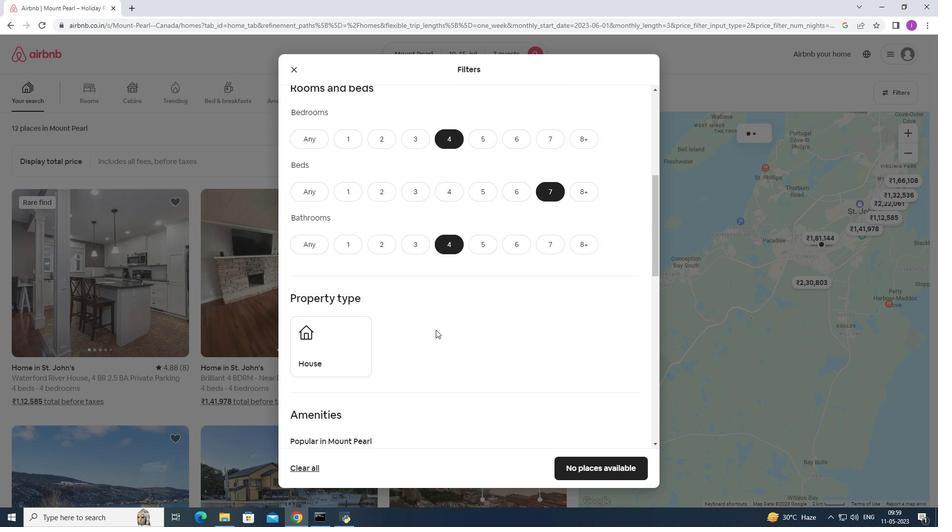 
Action: Mouse moved to (352, 266)
Screenshot: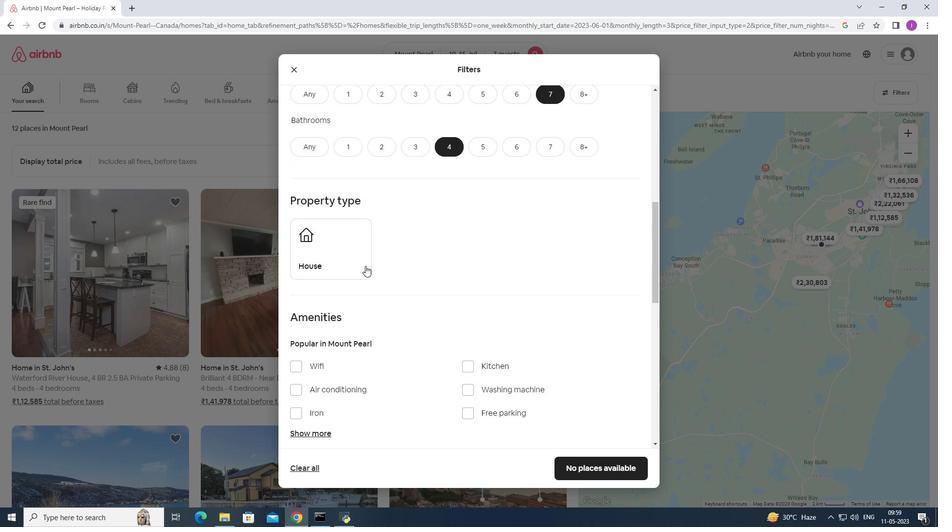 
Action: Mouse pressed left at (352, 266)
Screenshot: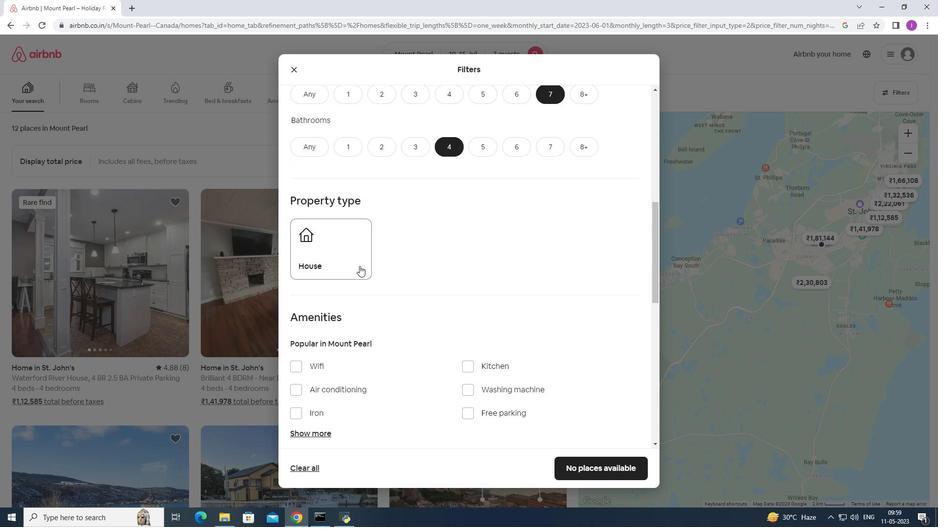 
Action: Mouse moved to (328, 341)
Screenshot: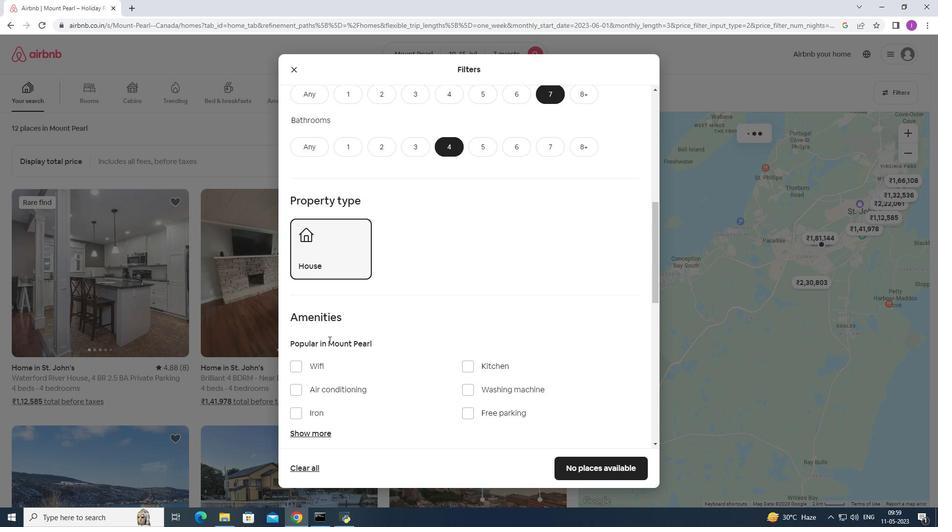 
Action: Mouse scrolled (328, 340) with delta (0, 0)
Screenshot: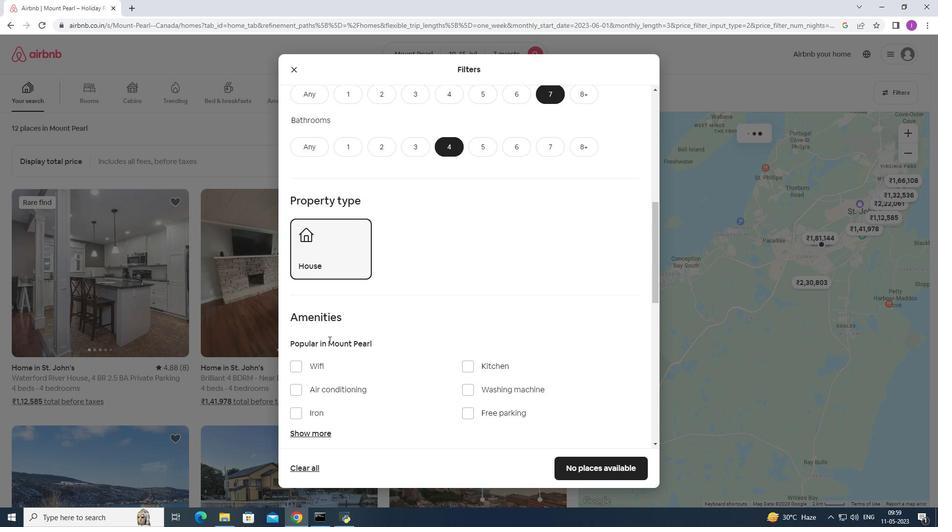 
Action: Mouse moved to (329, 341)
Screenshot: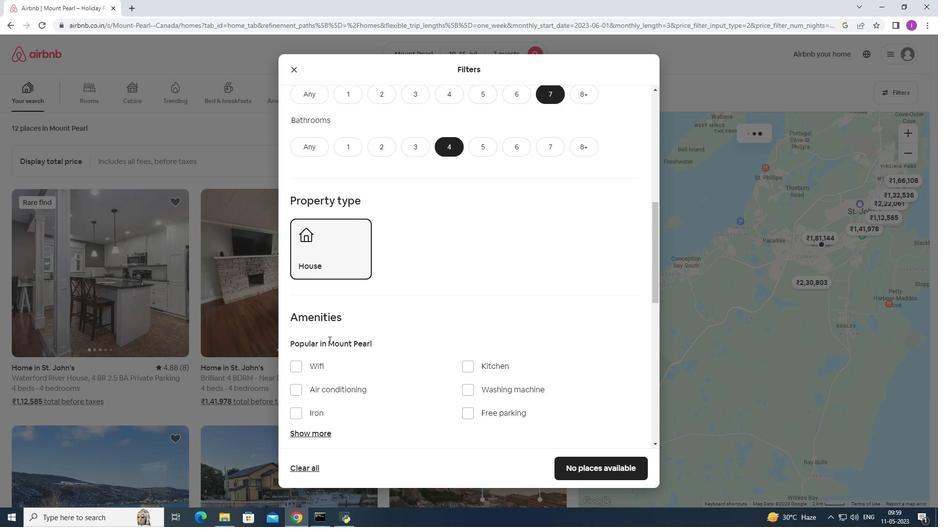 
Action: Mouse scrolled (329, 340) with delta (0, 0)
Screenshot: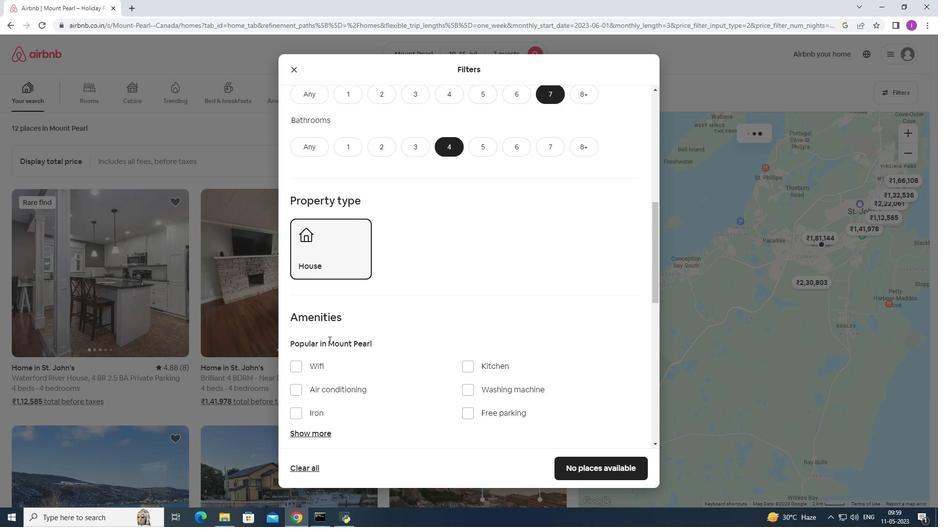 
Action: Mouse moved to (296, 265)
Screenshot: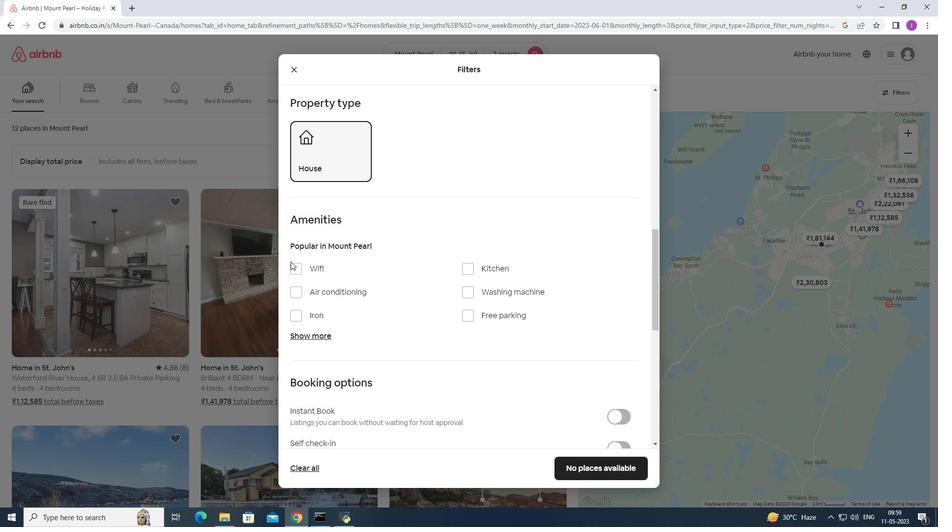 
Action: Mouse pressed left at (296, 265)
Screenshot: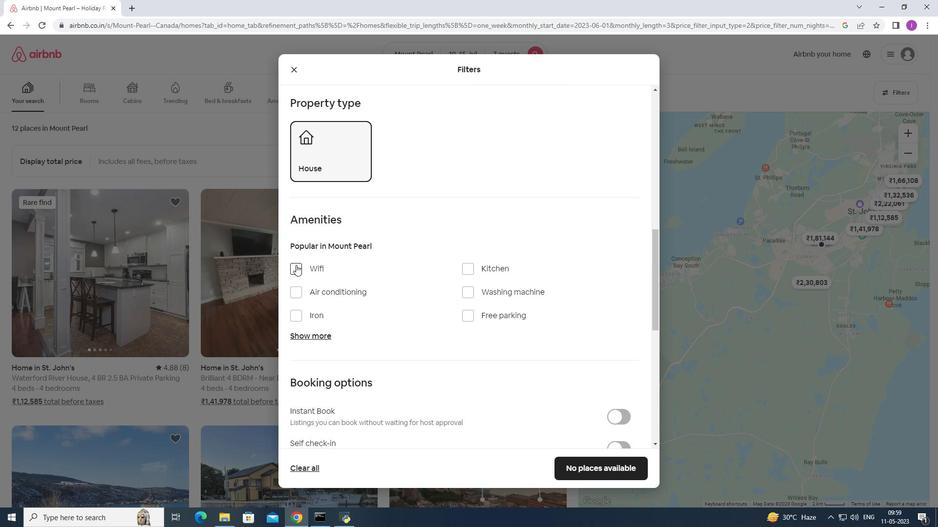 
Action: Mouse moved to (475, 315)
Screenshot: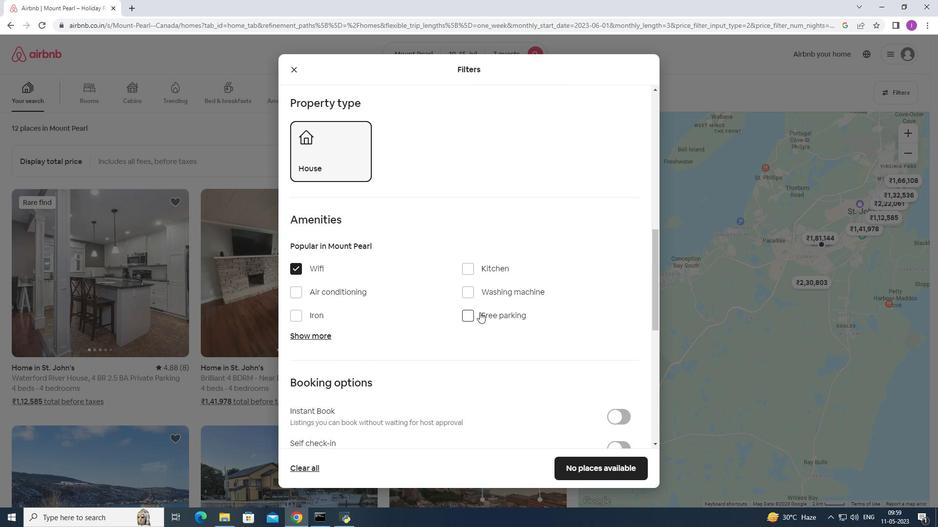 
Action: Mouse pressed left at (475, 315)
Screenshot: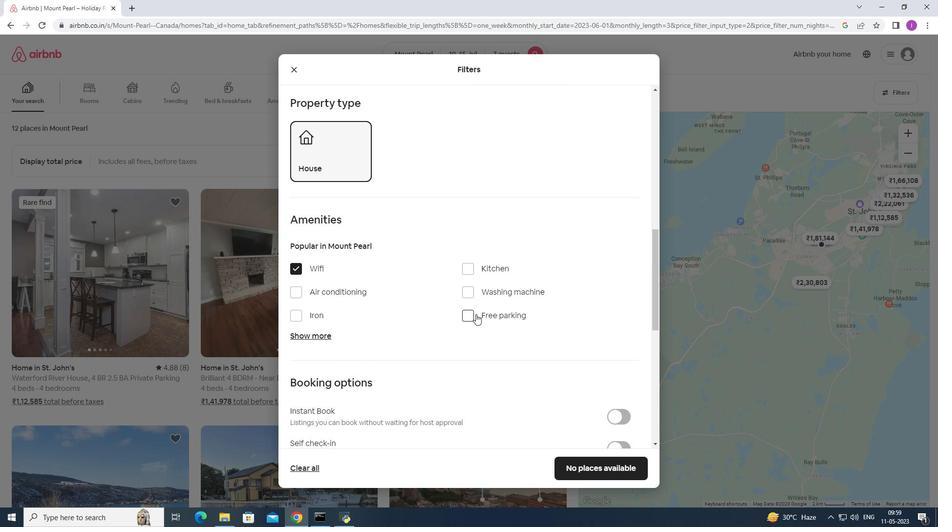 
Action: Mouse moved to (316, 336)
Screenshot: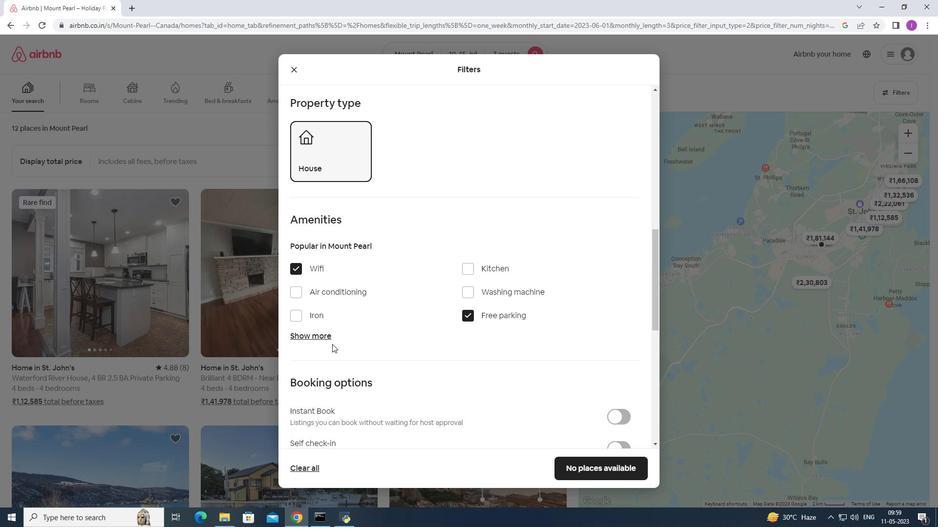 
Action: Mouse pressed left at (316, 336)
Screenshot: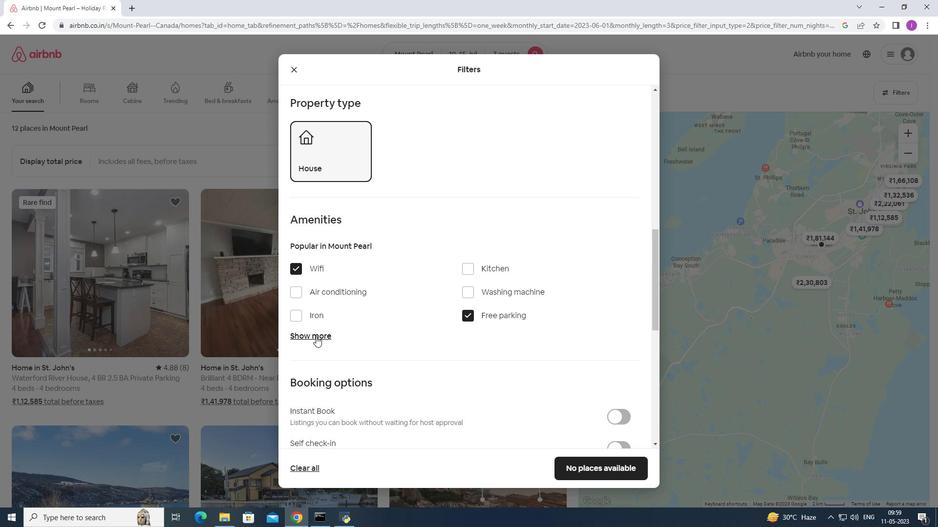 
Action: Mouse moved to (469, 395)
Screenshot: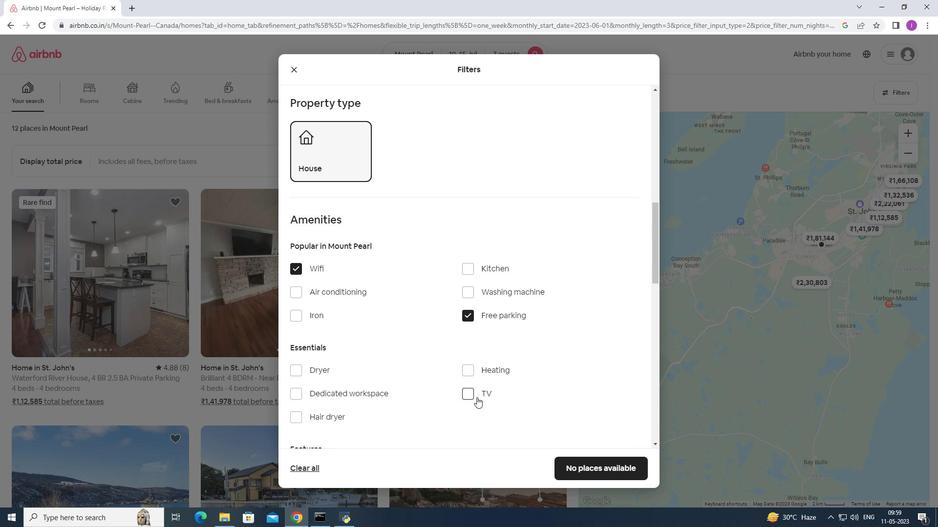 
Action: Mouse pressed left at (469, 395)
Screenshot: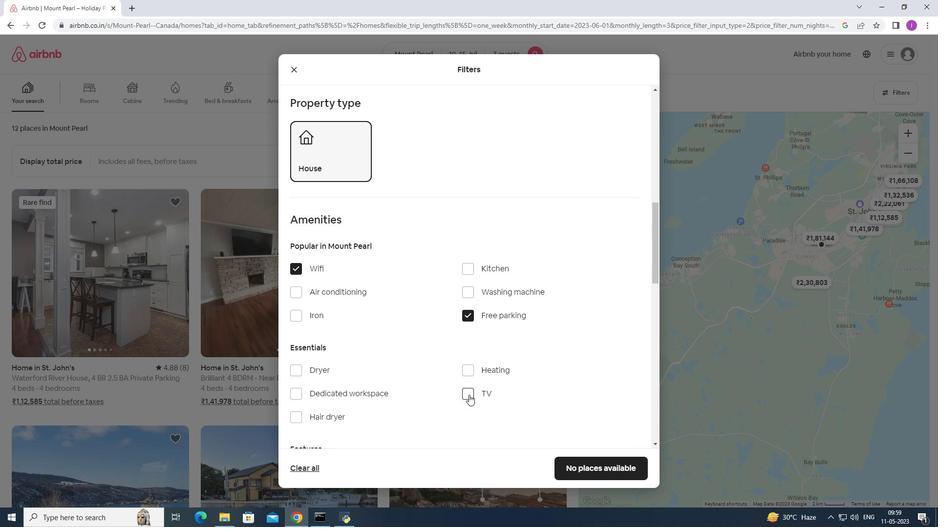 
Action: Mouse moved to (482, 388)
Screenshot: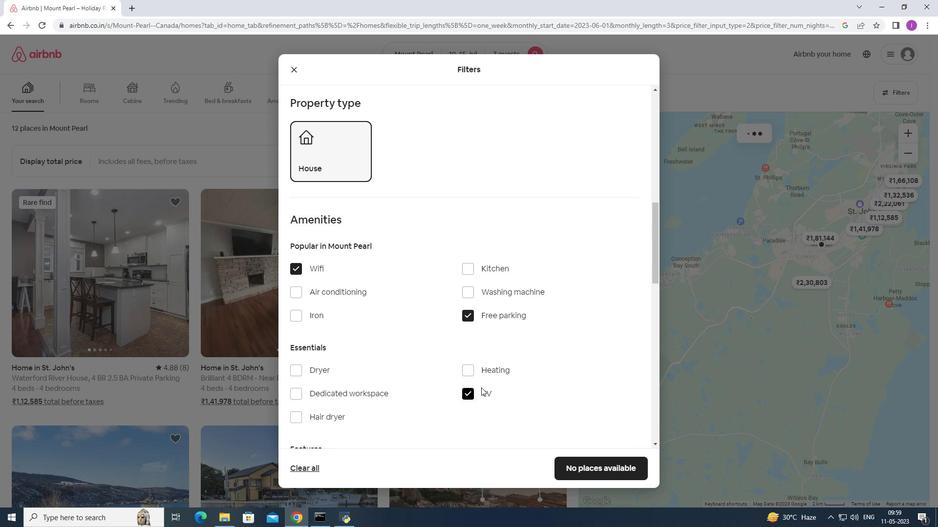 
Action: Mouse scrolled (482, 387) with delta (0, 0)
Screenshot: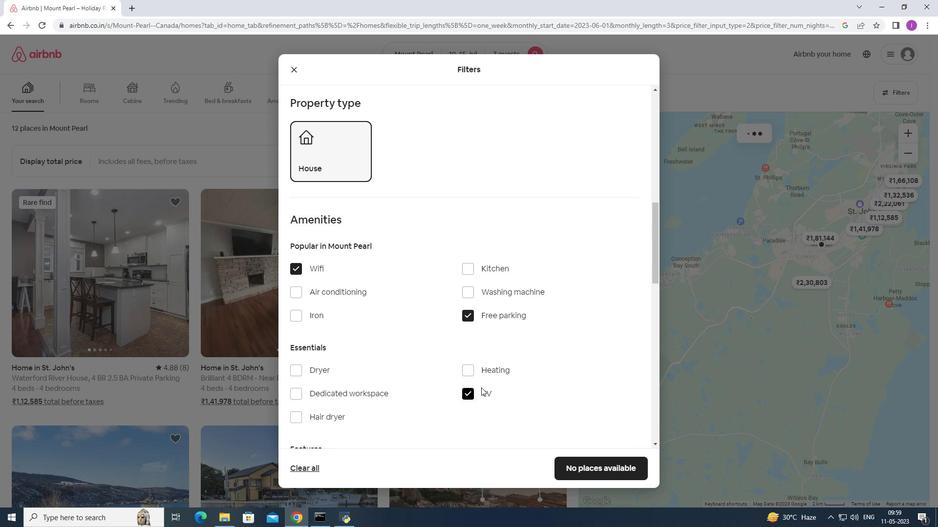 
Action: Mouse scrolled (482, 387) with delta (0, 0)
Screenshot: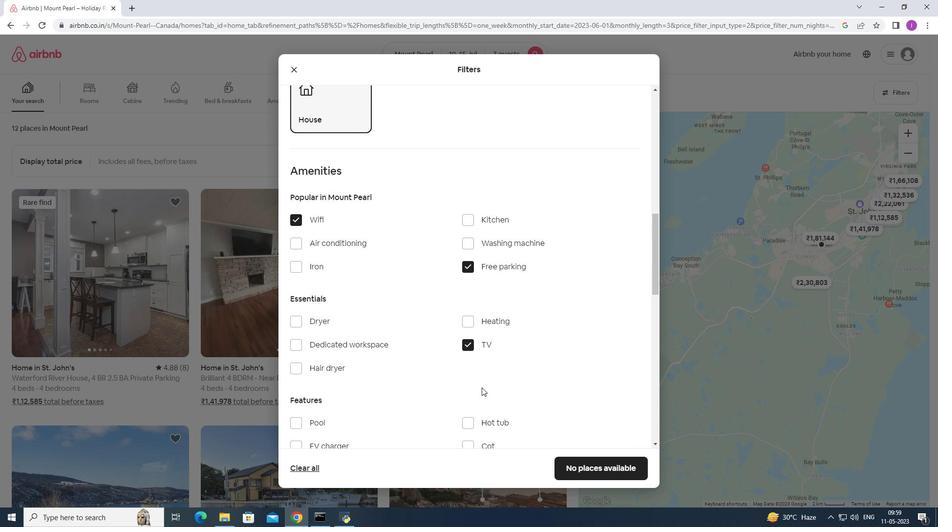
Action: Mouse scrolled (482, 387) with delta (0, 0)
Screenshot: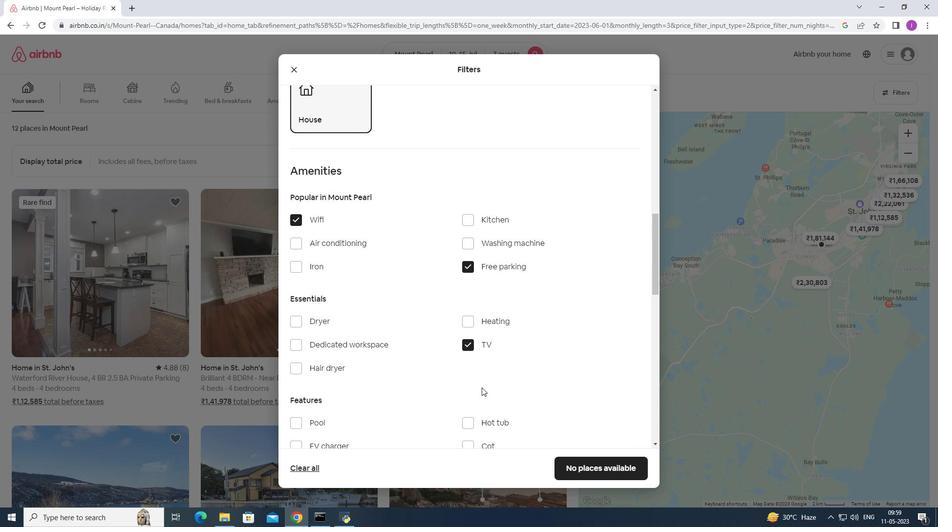 
Action: Mouse scrolled (482, 387) with delta (0, 0)
Screenshot: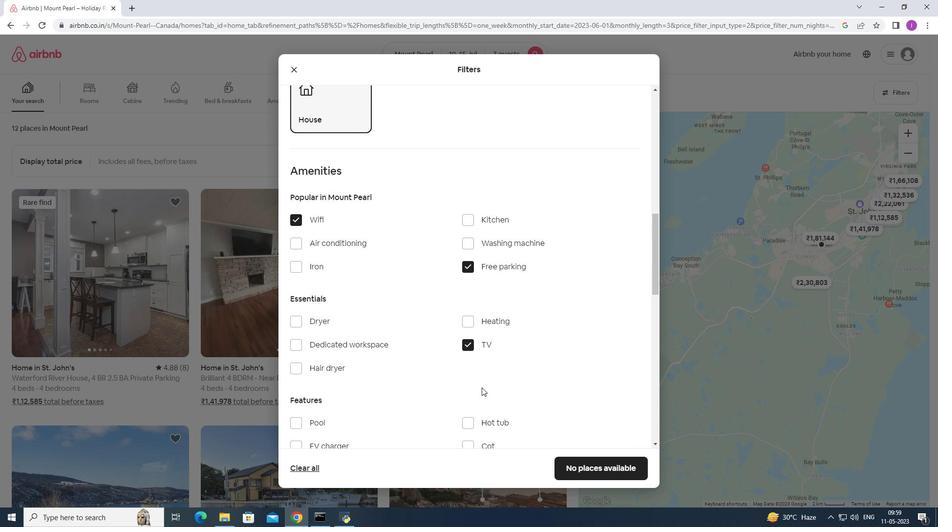 
Action: Mouse moved to (307, 324)
Screenshot: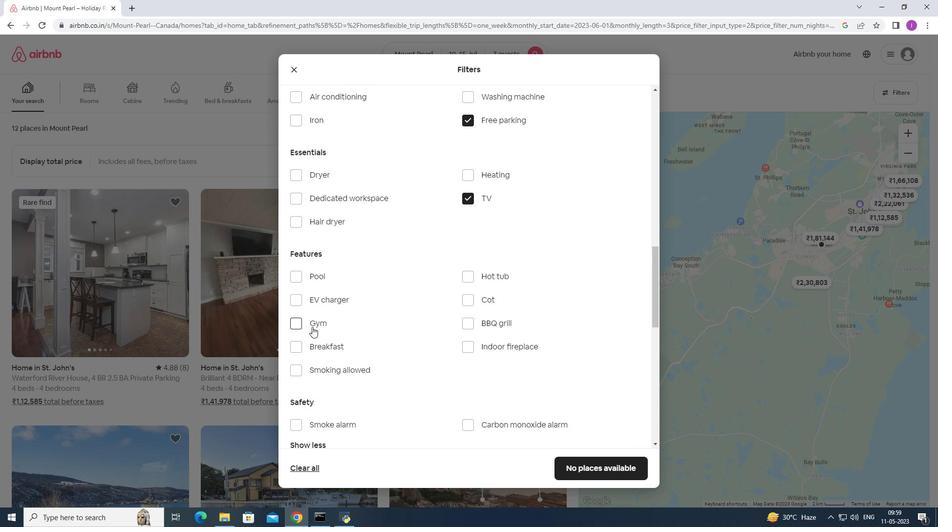
Action: Mouse pressed left at (307, 324)
Screenshot: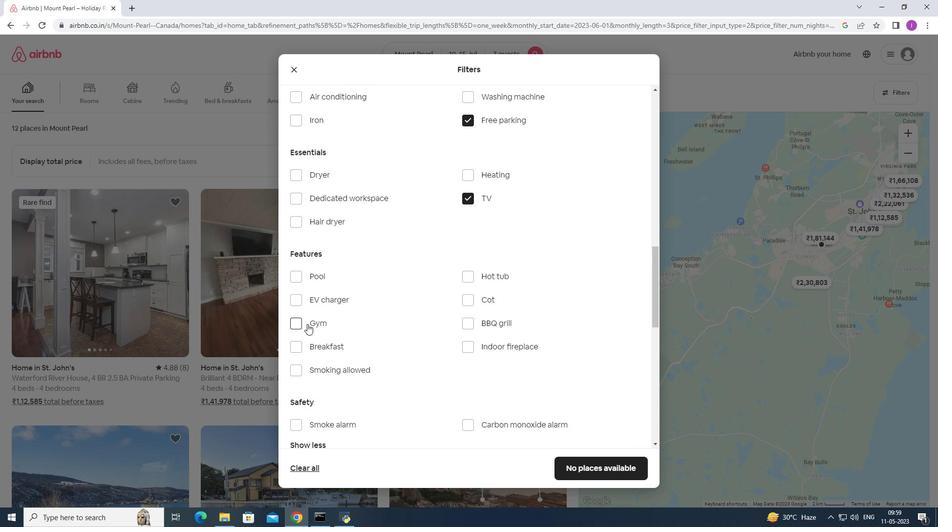 
Action: Mouse moved to (303, 342)
Screenshot: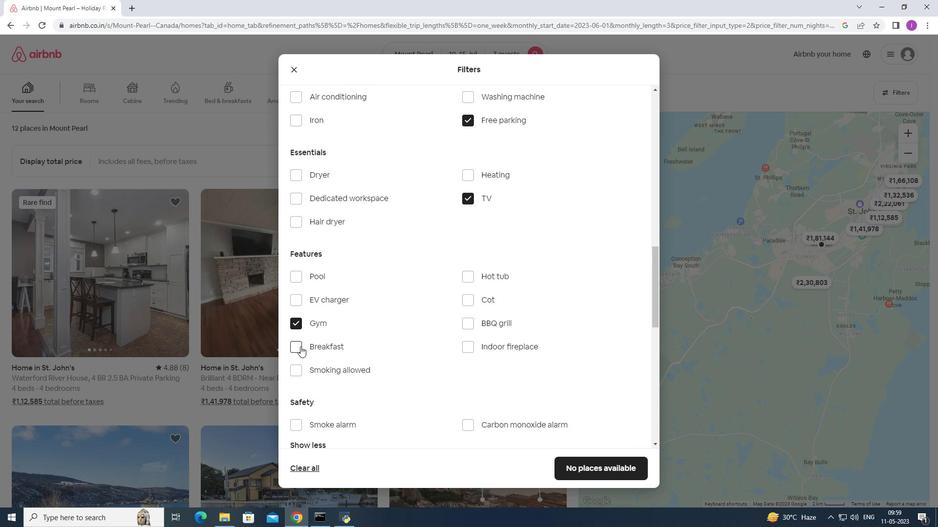 
Action: Mouse pressed left at (303, 342)
Screenshot: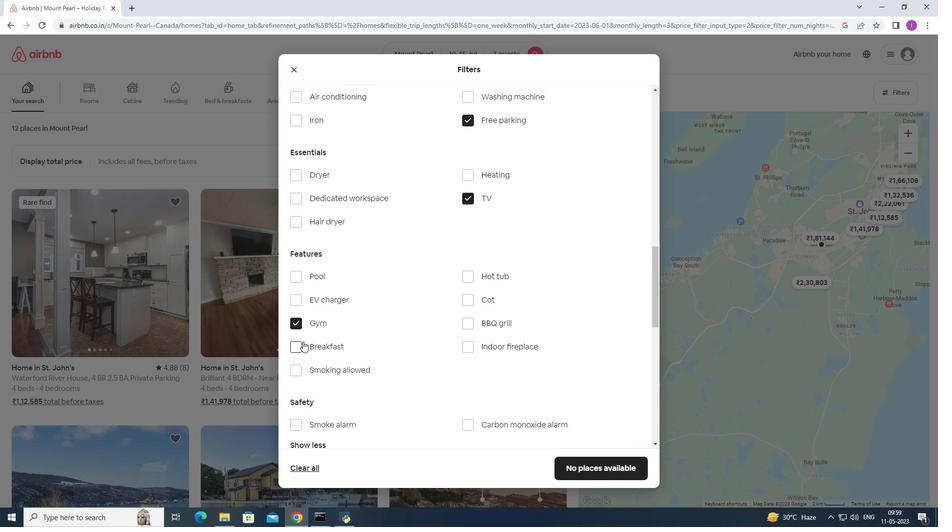 
Action: Mouse moved to (414, 370)
Screenshot: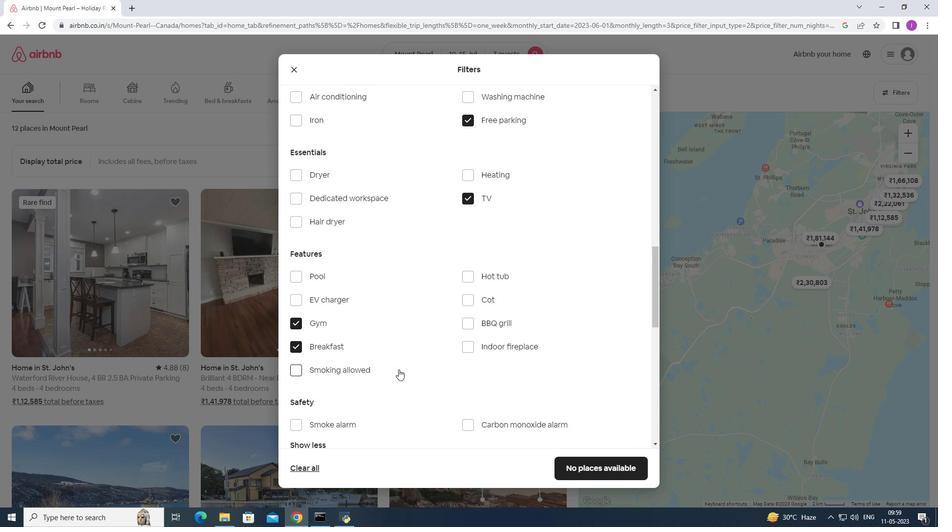 
Action: Mouse scrolled (414, 369) with delta (0, 0)
Screenshot: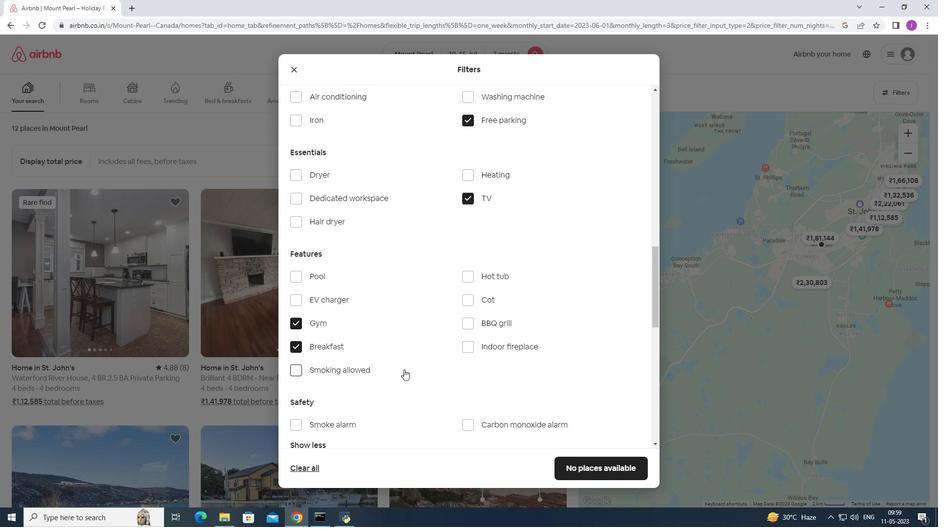 
Action: Mouse moved to (415, 370)
Screenshot: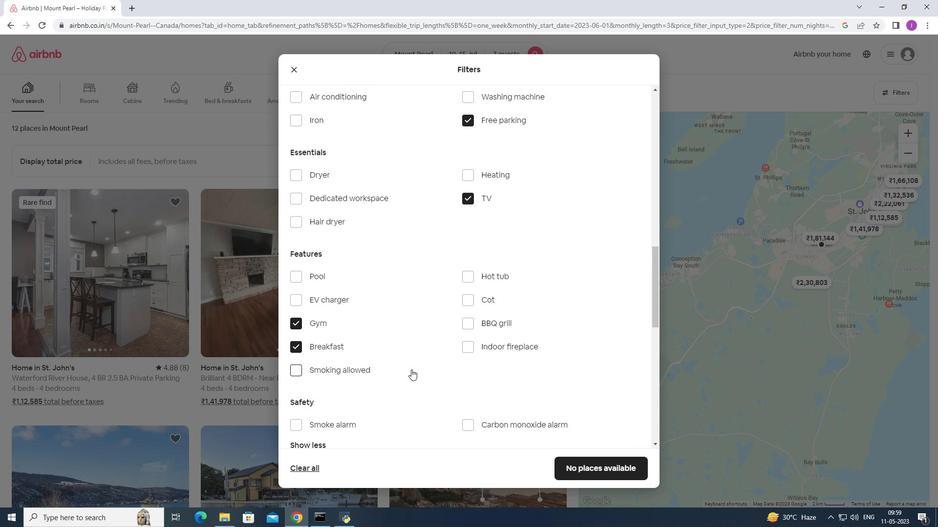 
Action: Mouse scrolled (415, 369) with delta (0, 0)
Screenshot: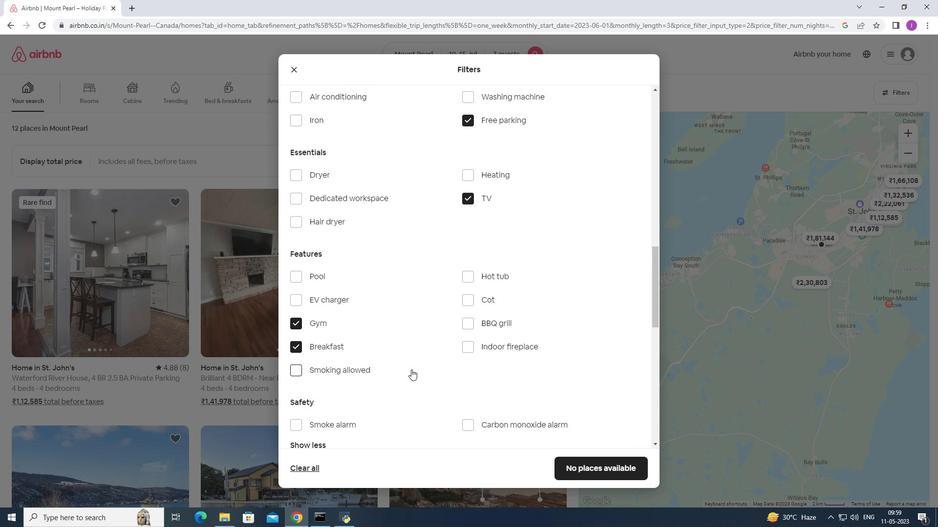 
Action: Mouse moved to (438, 367)
Screenshot: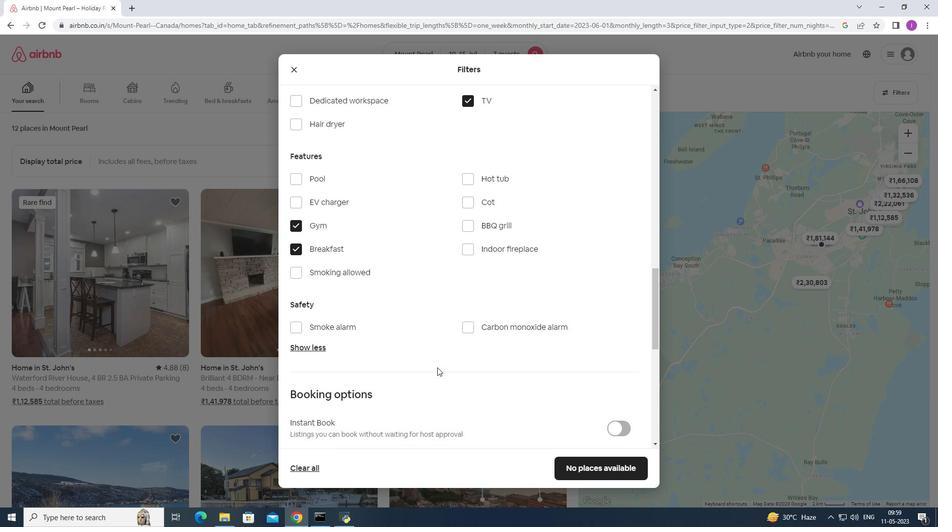 
Action: Mouse scrolled (438, 367) with delta (0, 0)
Screenshot: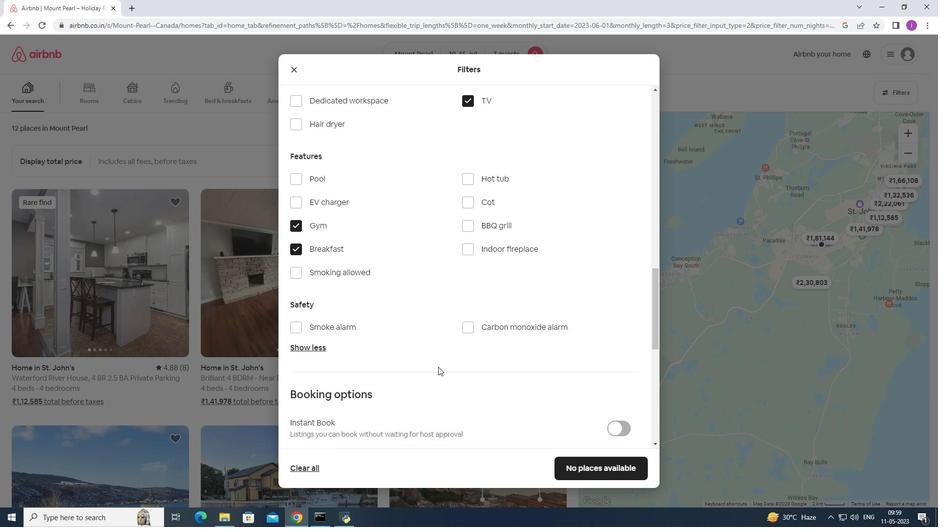 
Action: Mouse scrolled (438, 367) with delta (0, 0)
Screenshot: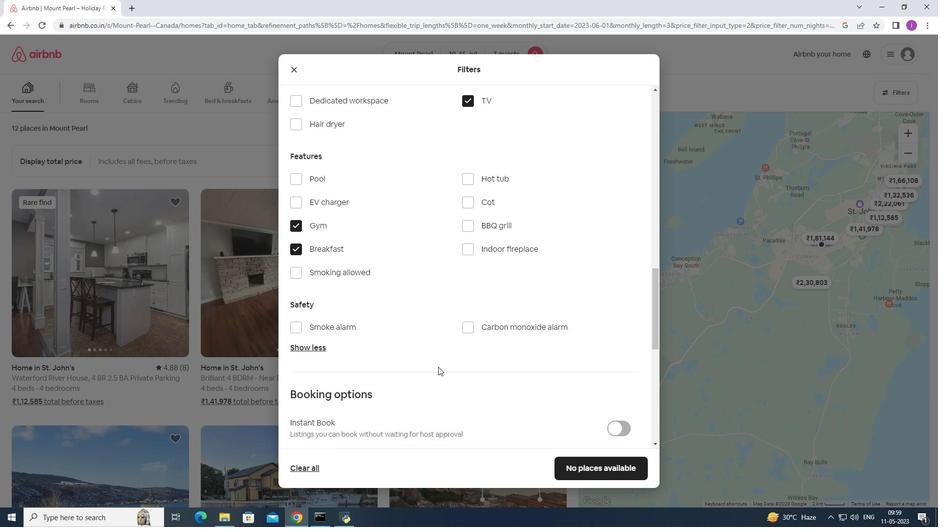 
Action: Mouse scrolled (438, 367) with delta (0, 0)
Screenshot: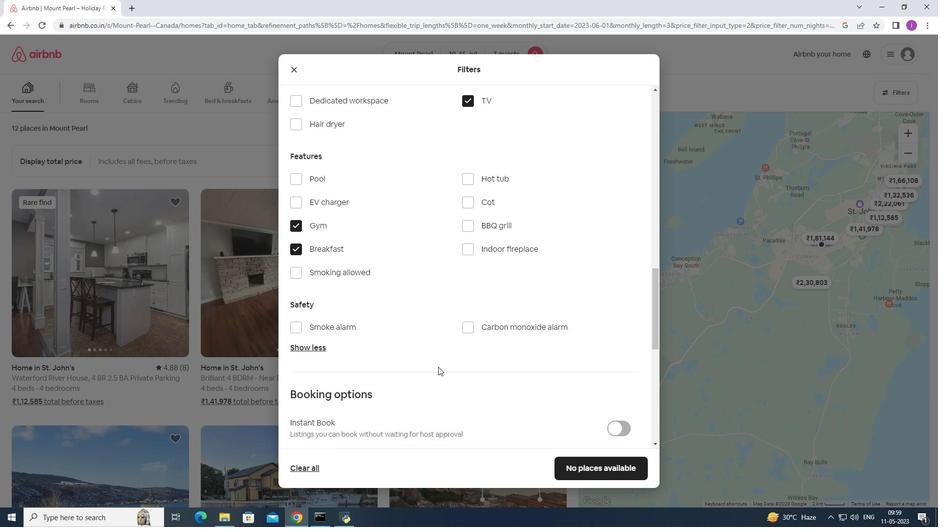 
Action: Mouse moved to (623, 316)
Screenshot: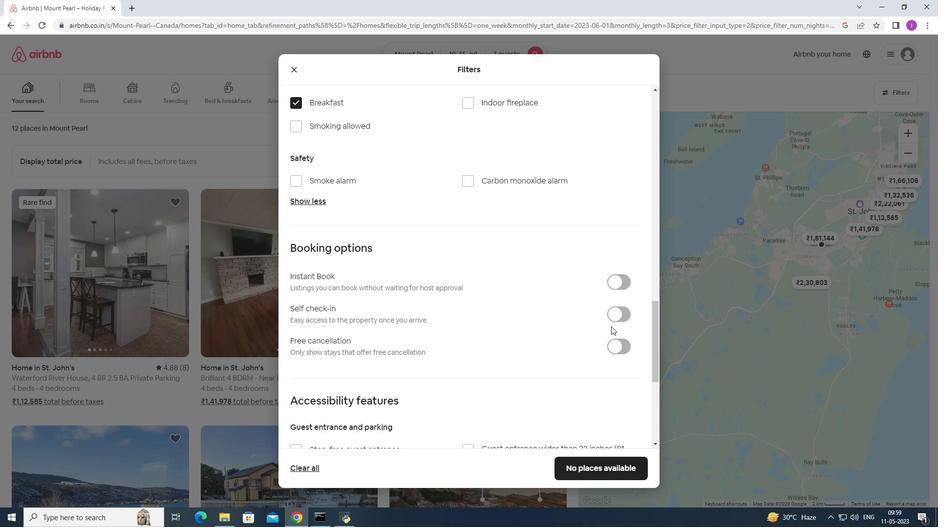 
Action: Mouse pressed left at (623, 316)
Screenshot: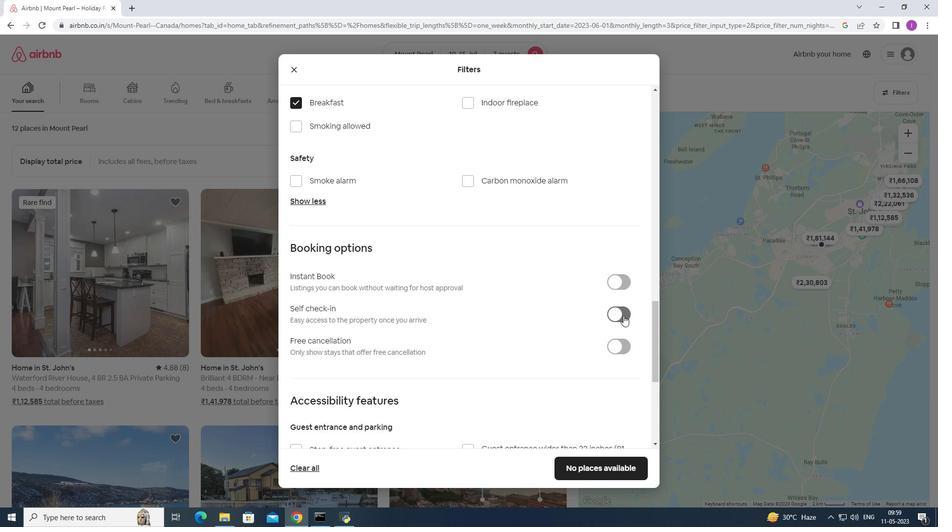 
Action: Mouse moved to (442, 425)
Screenshot: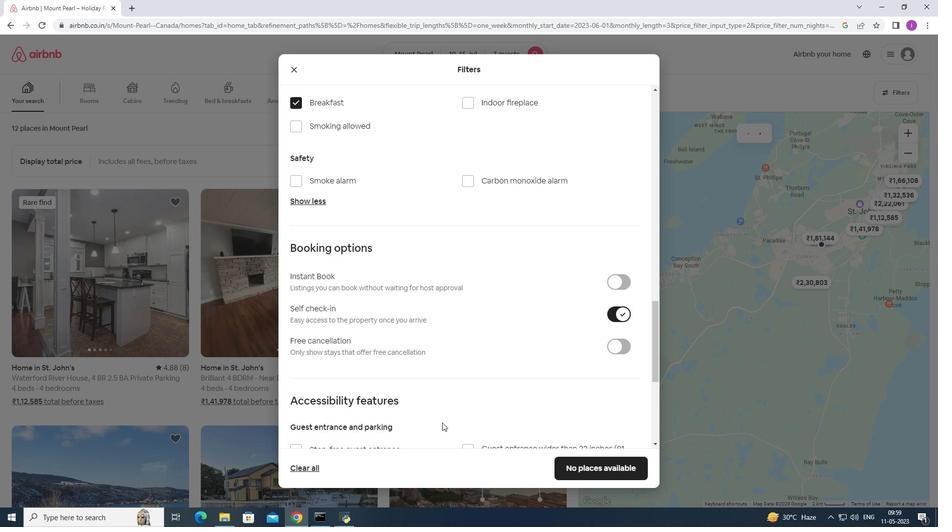 
Action: Mouse scrolled (441, 424) with delta (0, 0)
Screenshot: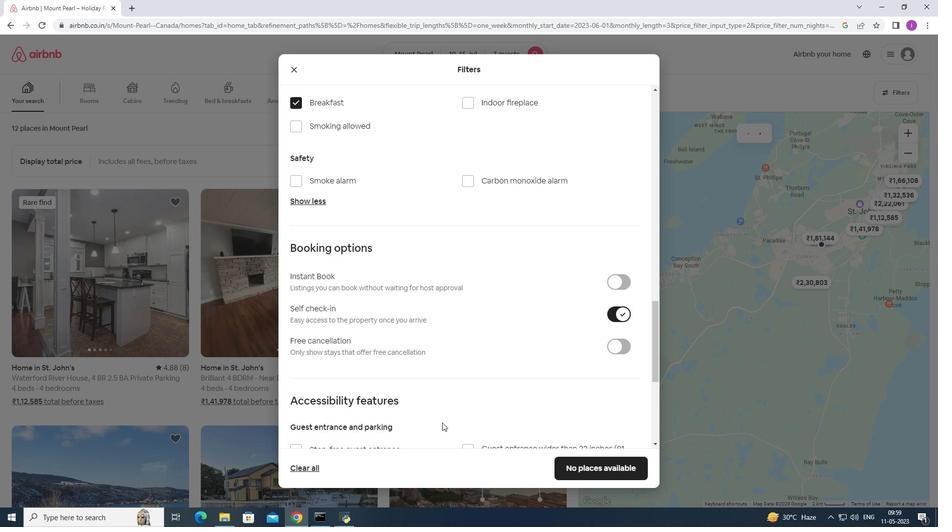 
Action: Mouse moved to (443, 425)
Screenshot: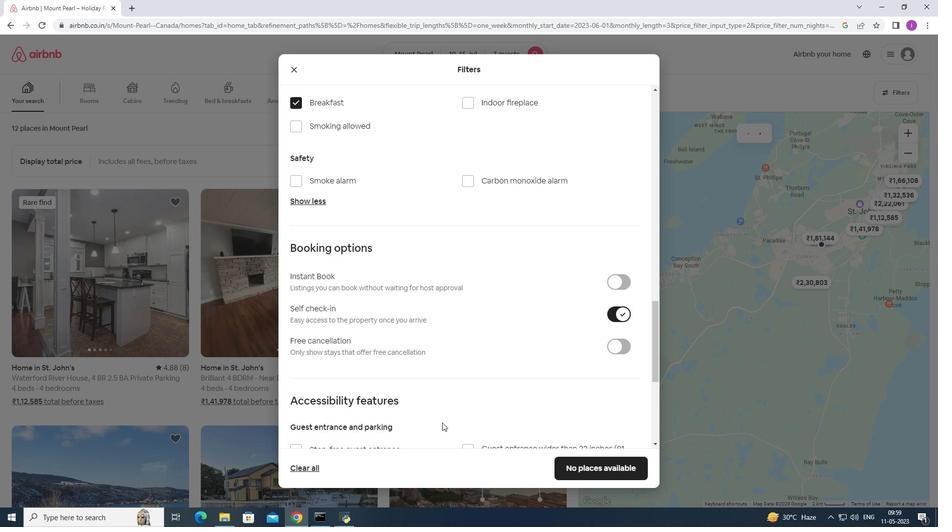 
Action: Mouse scrolled (441, 424) with delta (0, 0)
Screenshot: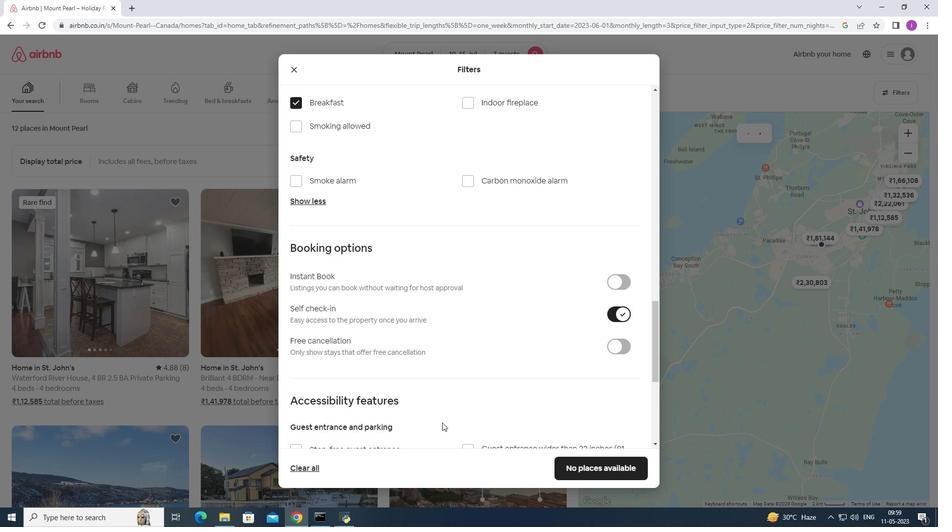 
Action: Mouse moved to (443, 425)
Screenshot: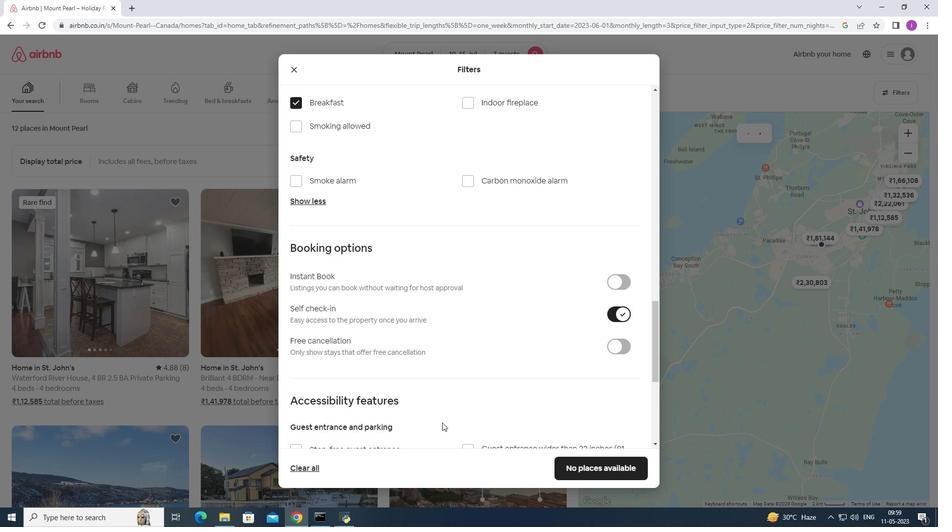 
Action: Mouse scrolled (441, 424) with delta (0, 0)
Screenshot: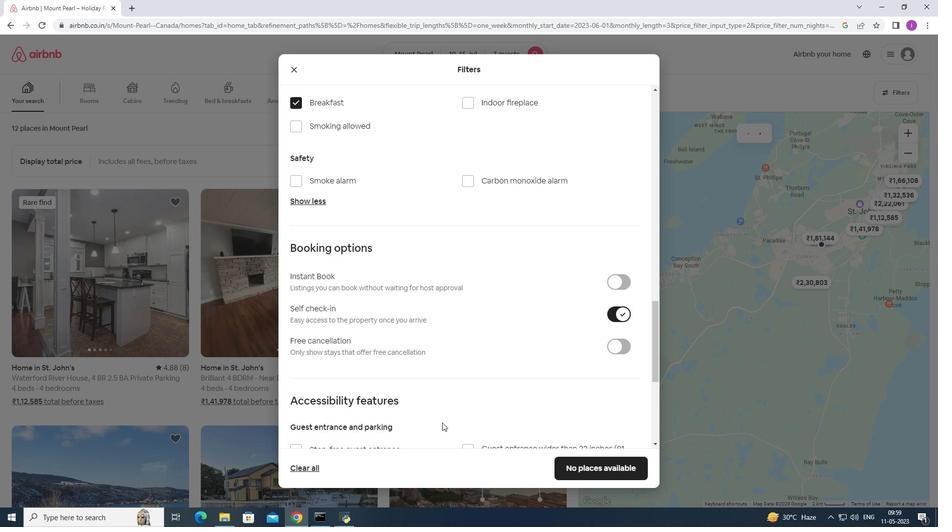 
Action: Mouse moved to (444, 424)
Screenshot: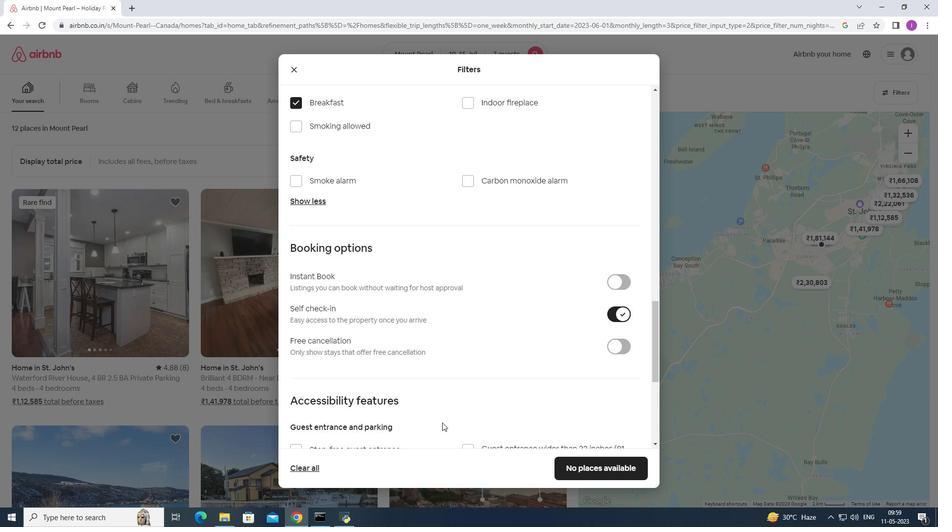 
Action: Mouse scrolled (441, 424) with delta (0, 0)
Screenshot: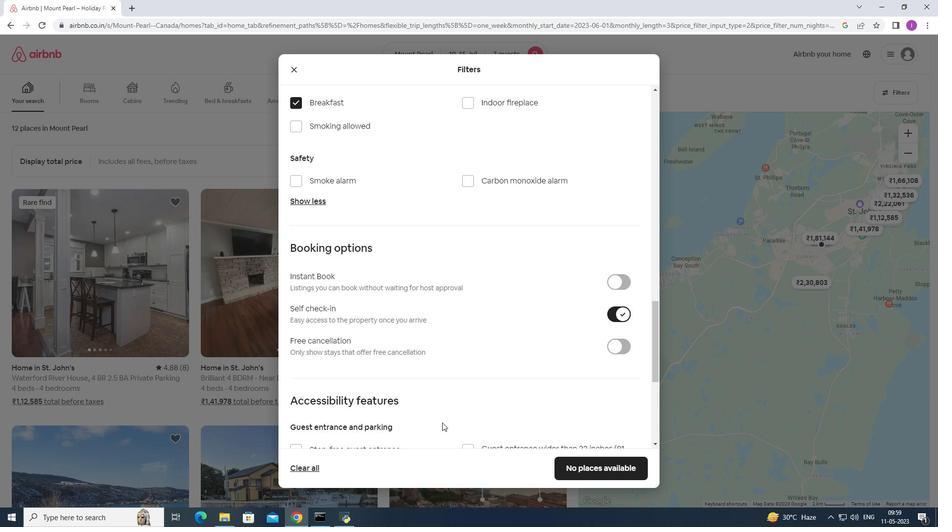 
Action: Mouse moved to (446, 422)
Screenshot: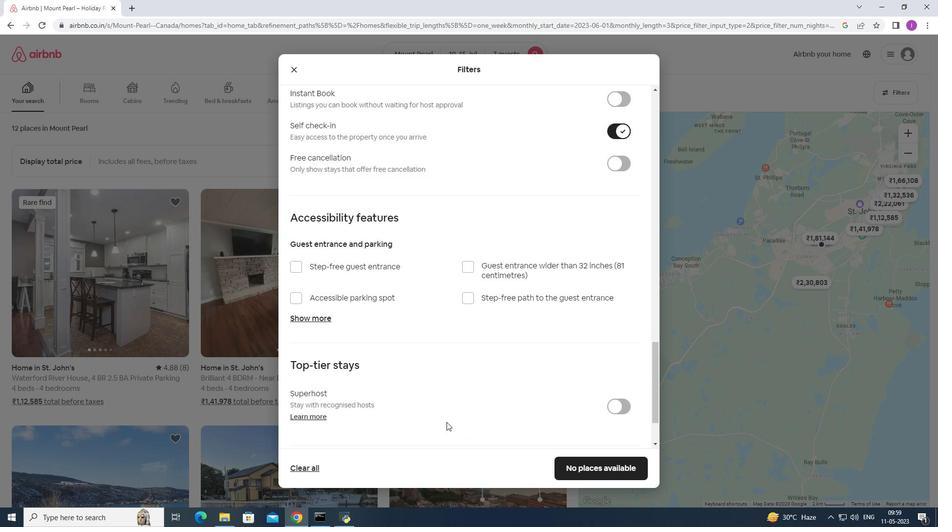 
Action: Mouse scrolled (446, 422) with delta (0, 0)
Screenshot: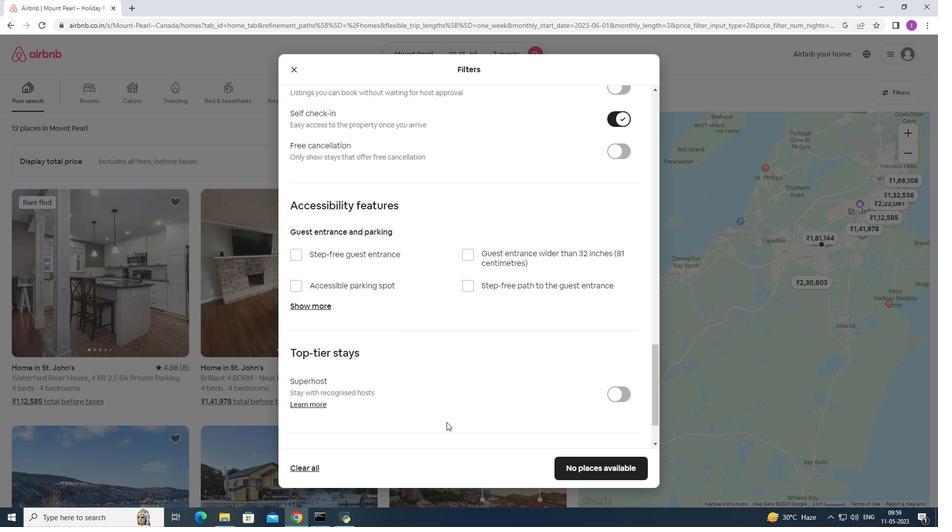 
Action: Mouse scrolled (446, 422) with delta (0, 0)
Screenshot: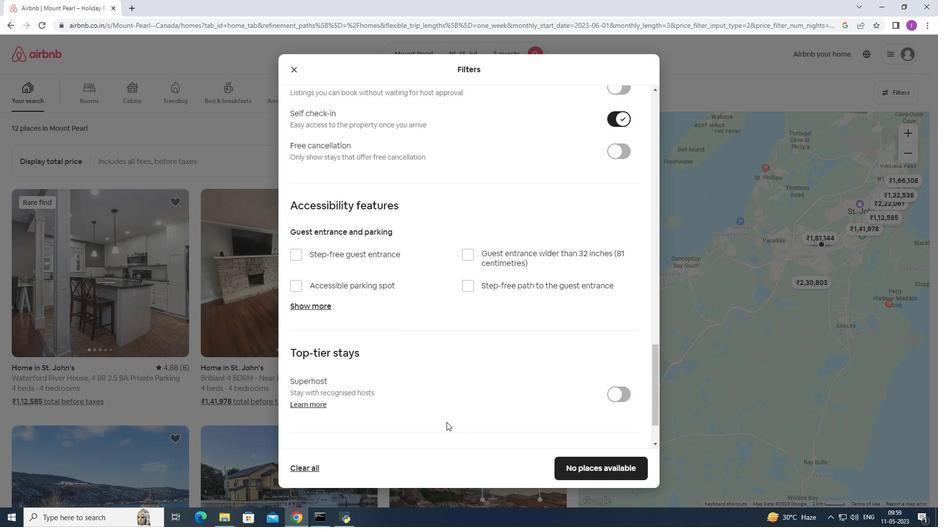 
Action: Mouse moved to (452, 418)
Screenshot: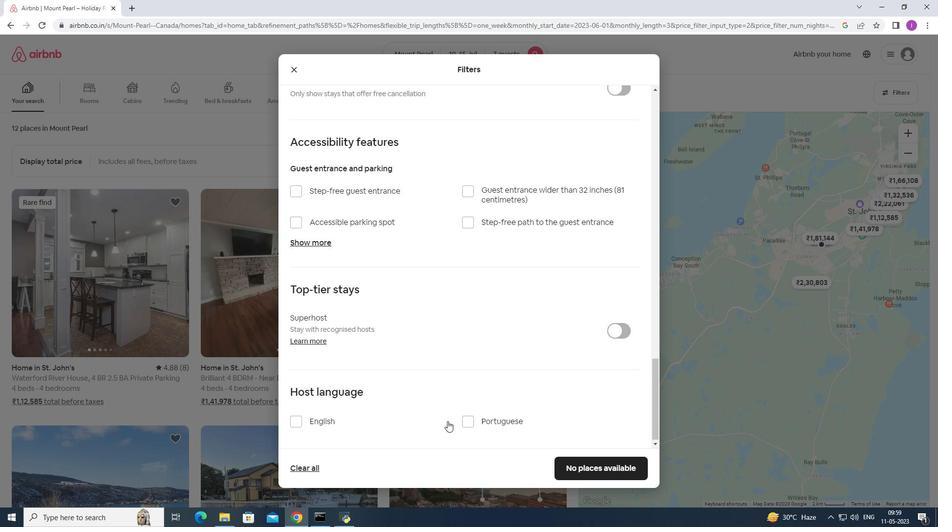 
Action: Mouse scrolled (452, 418) with delta (0, 0)
Screenshot: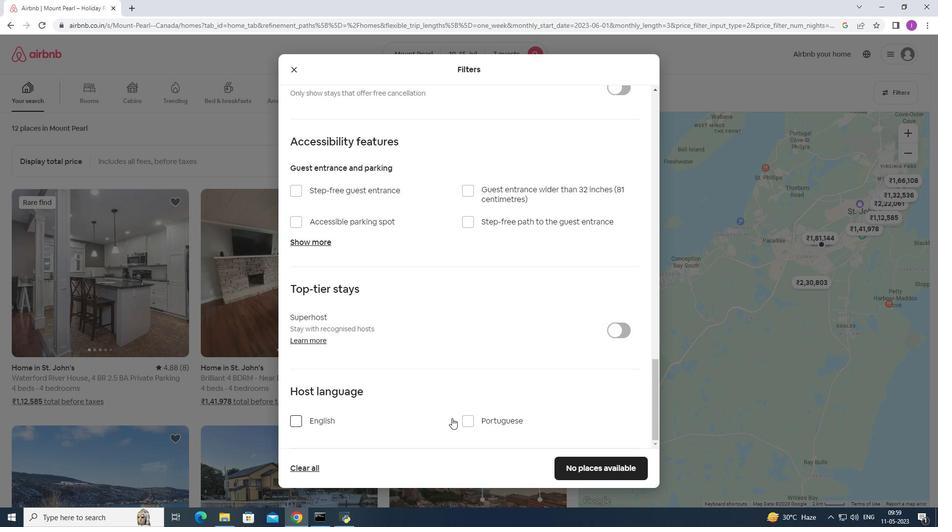 
Action: Mouse scrolled (452, 418) with delta (0, 0)
Screenshot: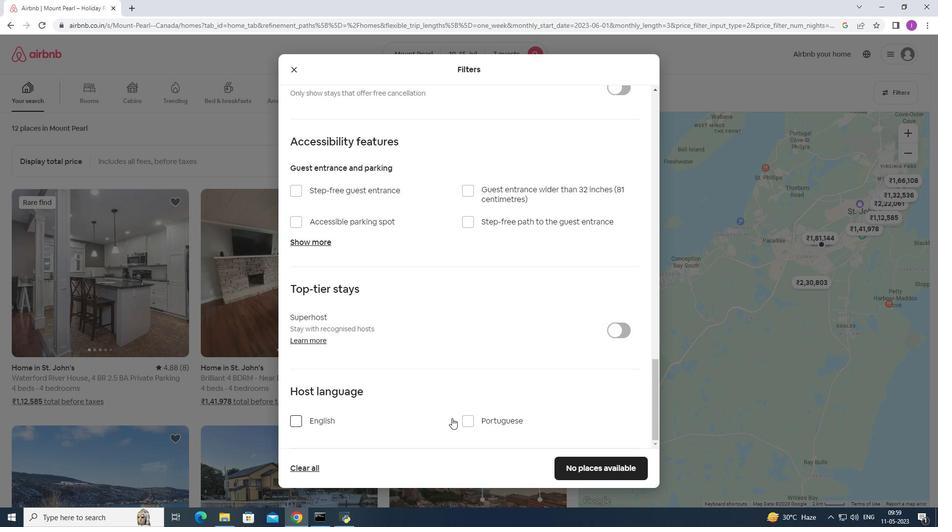 
Action: Mouse scrolled (452, 418) with delta (0, 0)
Screenshot: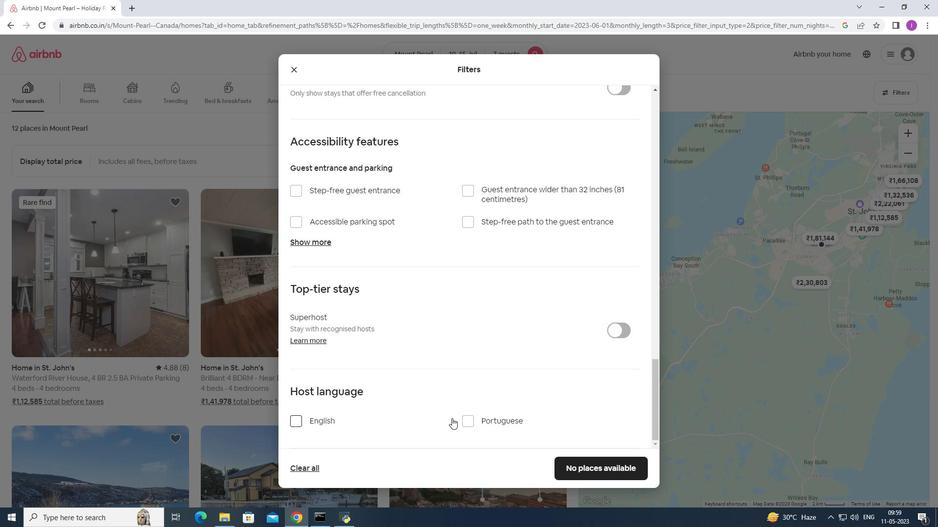 
Action: Mouse scrolled (452, 418) with delta (0, 0)
Screenshot: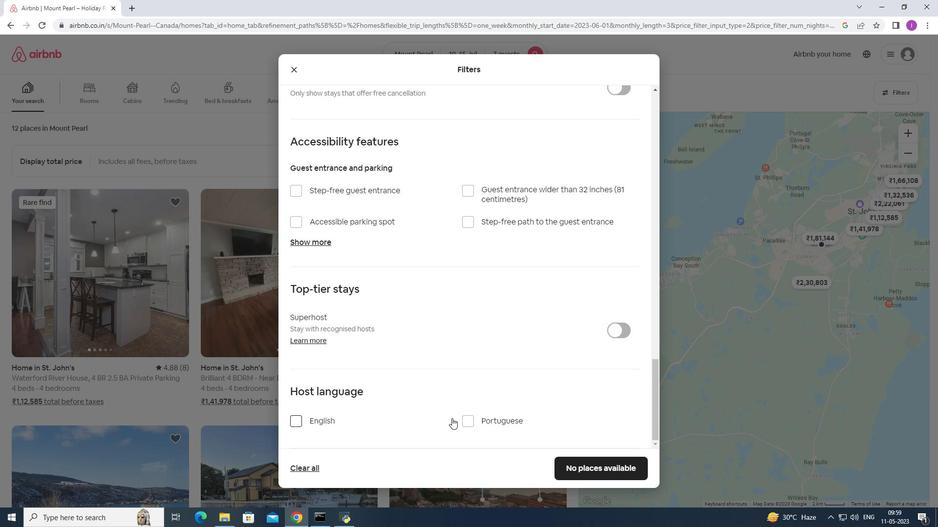 
Action: Mouse scrolled (452, 418) with delta (0, 0)
Screenshot: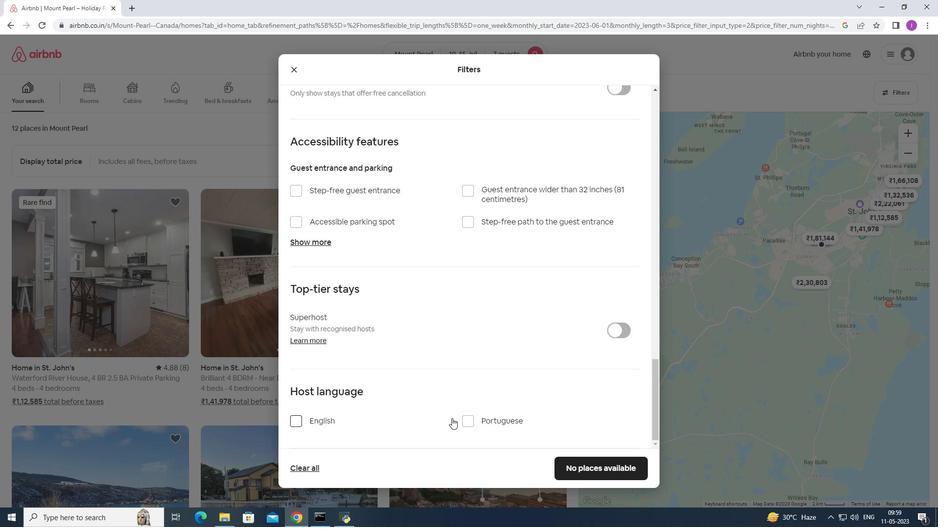 
Action: Mouse moved to (294, 423)
Screenshot: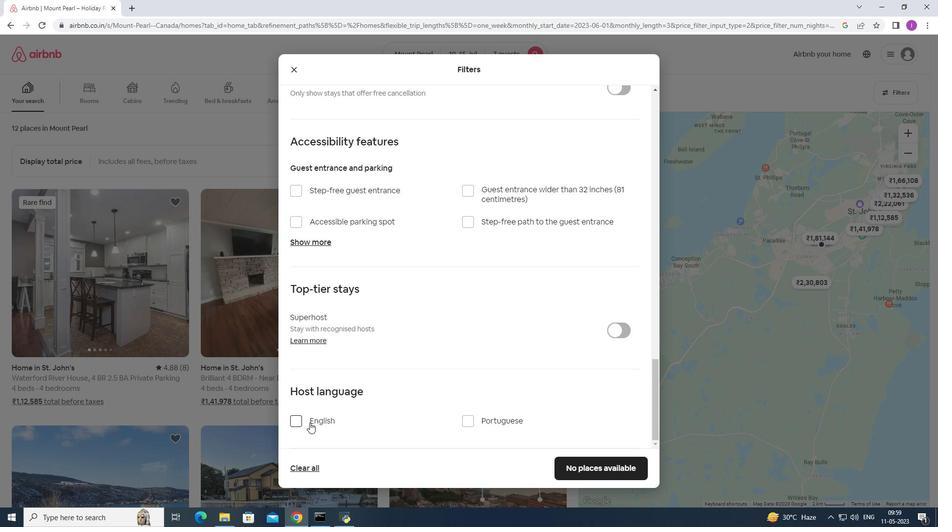 
Action: Mouse pressed left at (294, 423)
Screenshot: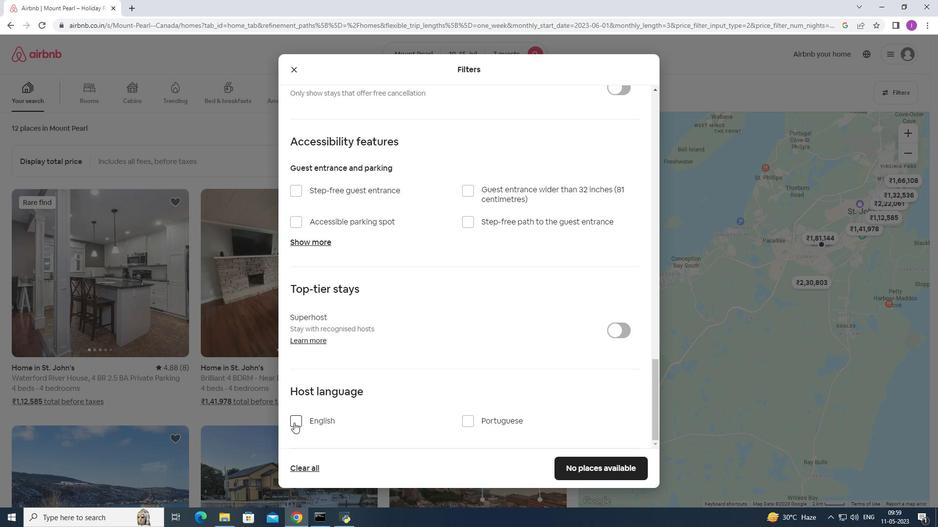 
Action: Mouse moved to (591, 470)
Screenshot: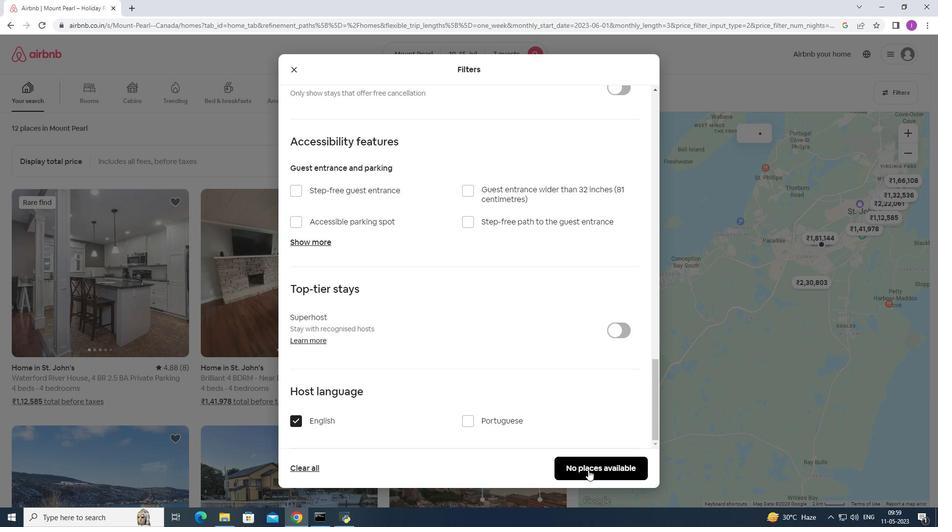 
Action: Mouse pressed left at (591, 470)
Screenshot: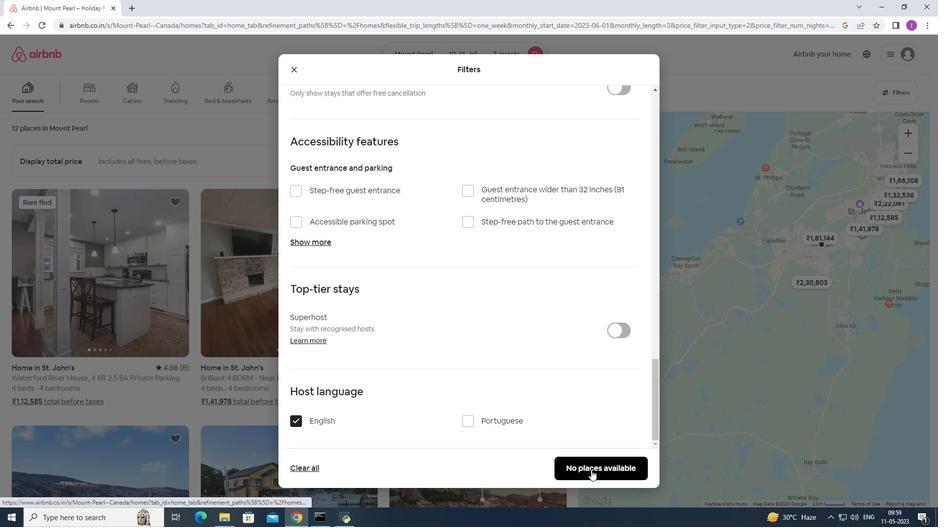 
Action: Mouse moved to (591, 470)
Screenshot: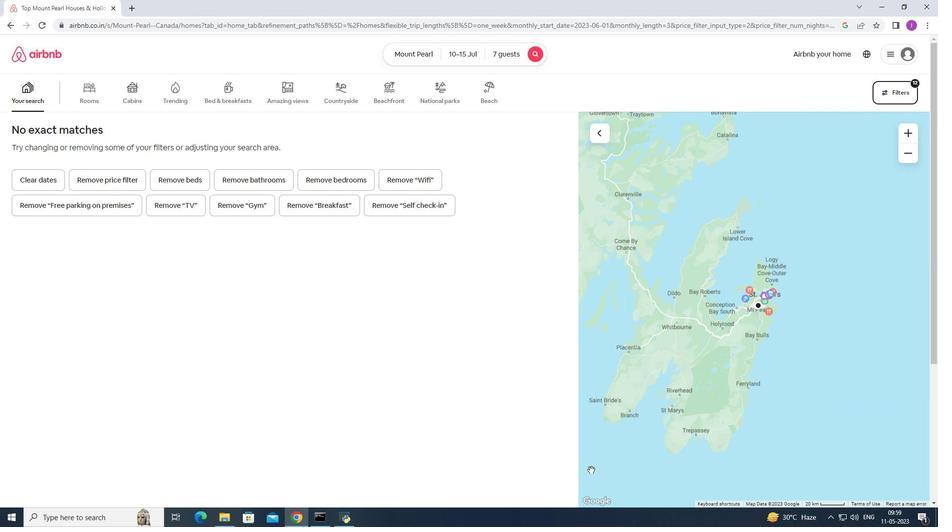 
